 Task: Open Card Illustration Review in Board Market Opportunity Analysis to Workspace Enterprise Resource Planning and add a team member Softage.1@softage.net, a label Blue, a checklist Project Time Management, an attachment from Trello, a color Blue and finally, add a card description 'Schedule meeting with potential partner company' and a comment 'This task presents an opportunity to demonstrate our leadership skills and ability to take charge.'. Add a start date 'Jan 10, 1900' with a due date 'Jan 17, 1900'
Action: Mouse moved to (63, 302)
Screenshot: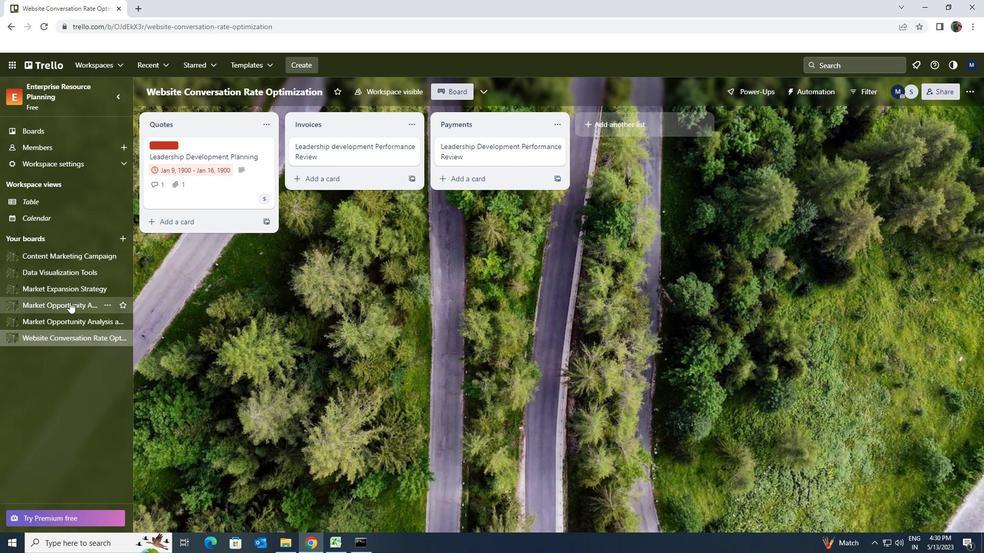 
Action: Mouse pressed left at (63, 302)
Screenshot: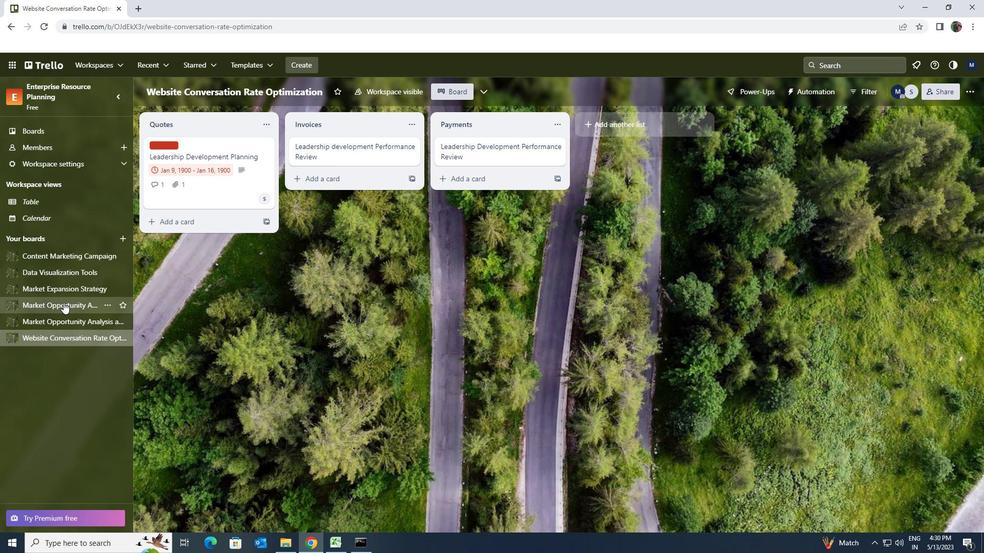 
Action: Mouse moved to (305, 148)
Screenshot: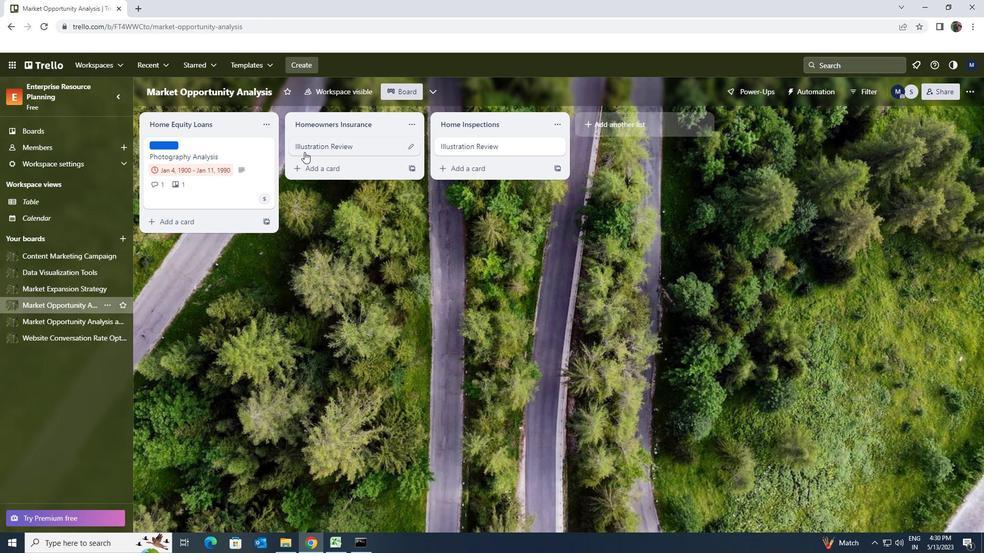 
Action: Mouse pressed left at (305, 148)
Screenshot: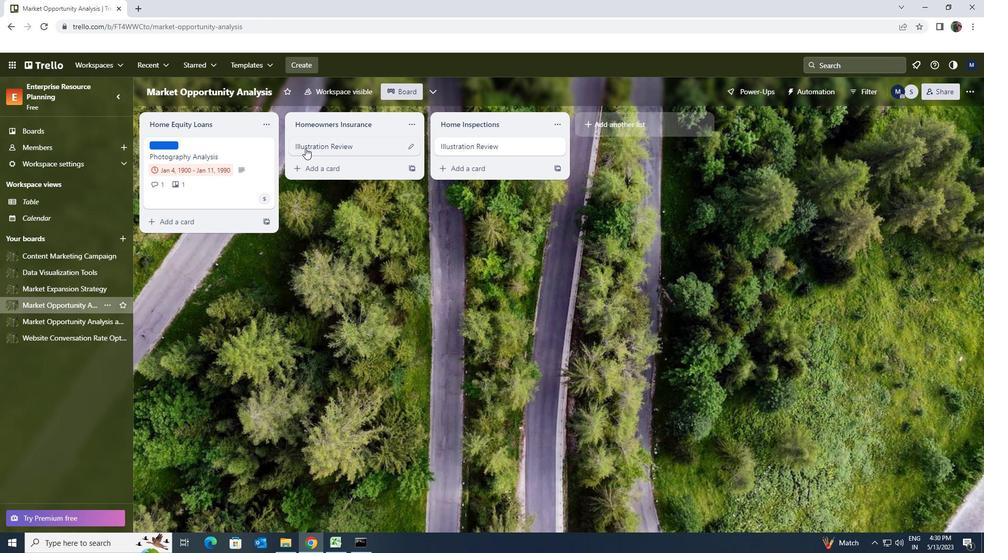
Action: Mouse moved to (607, 179)
Screenshot: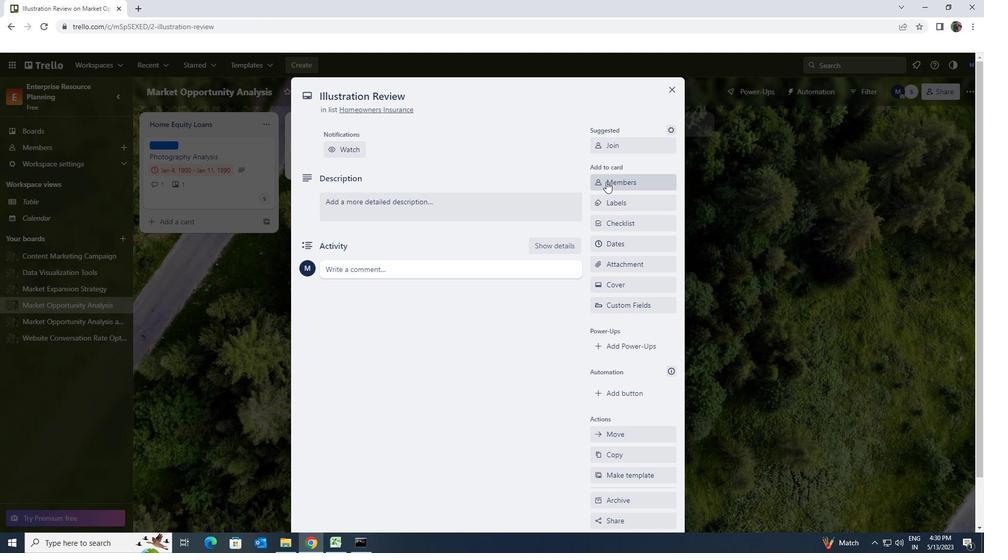 
Action: Mouse pressed left at (607, 179)
Screenshot: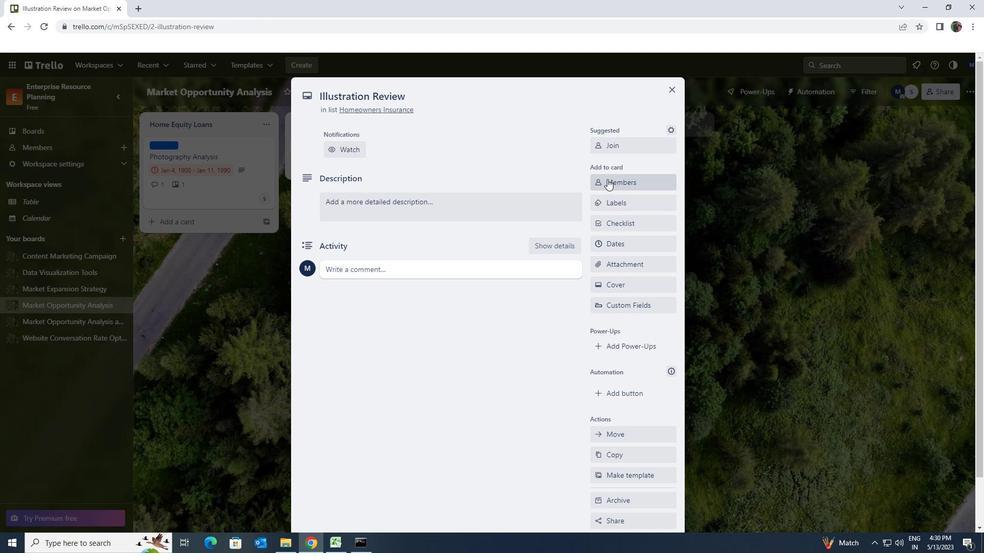 
Action: Key pressed softage.1<Key.shift>@SOFTAGE.NET<Key.space>
Screenshot: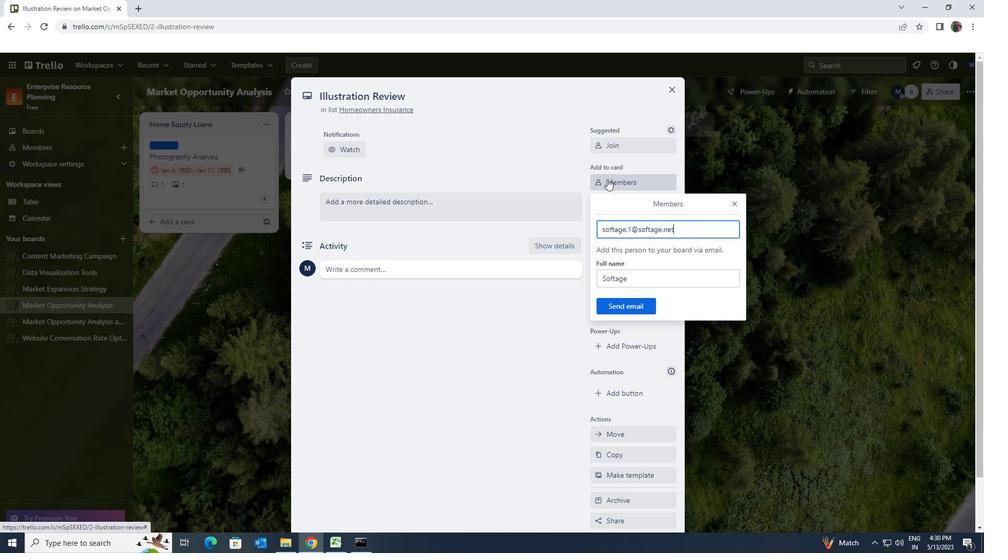 
Action: Mouse moved to (635, 304)
Screenshot: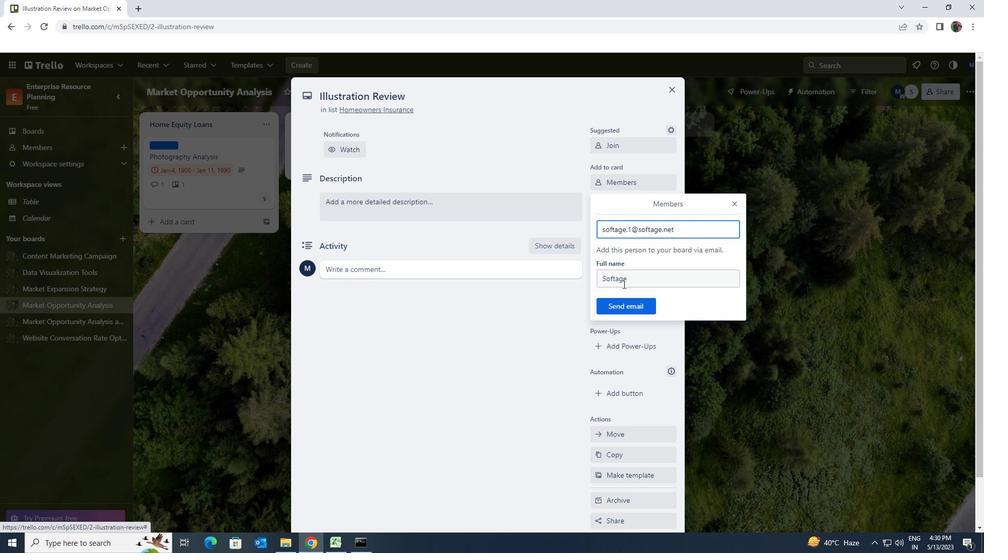 
Action: Mouse pressed left at (635, 304)
Screenshot: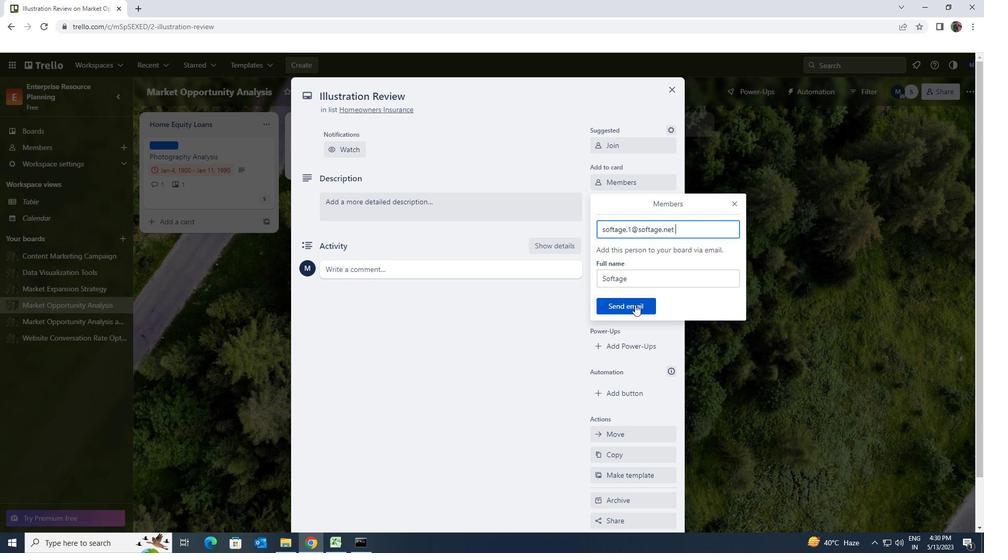 
Action: Mouse moved to (640, 198)
Screenshot: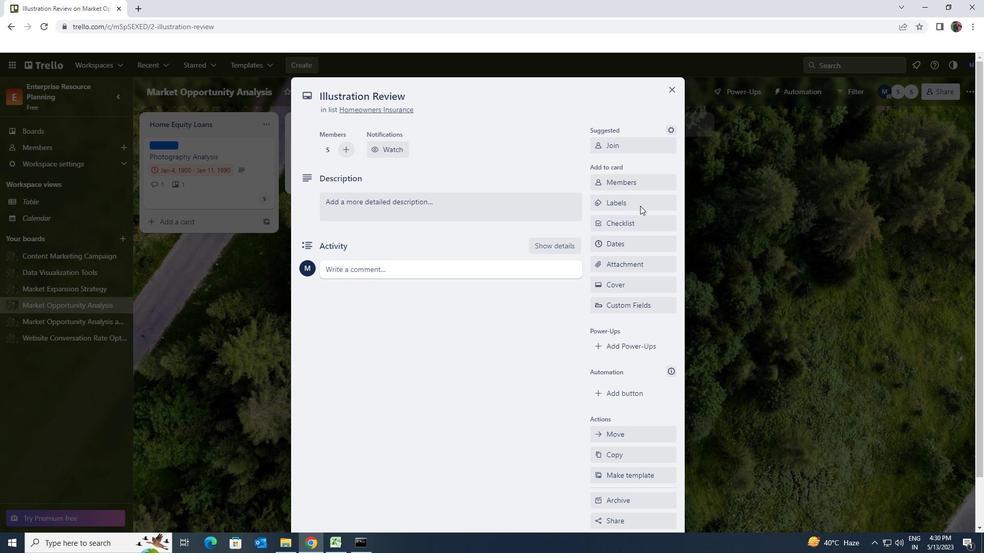 
Action: Mouse pressed left at (640, 198)
Screenshot: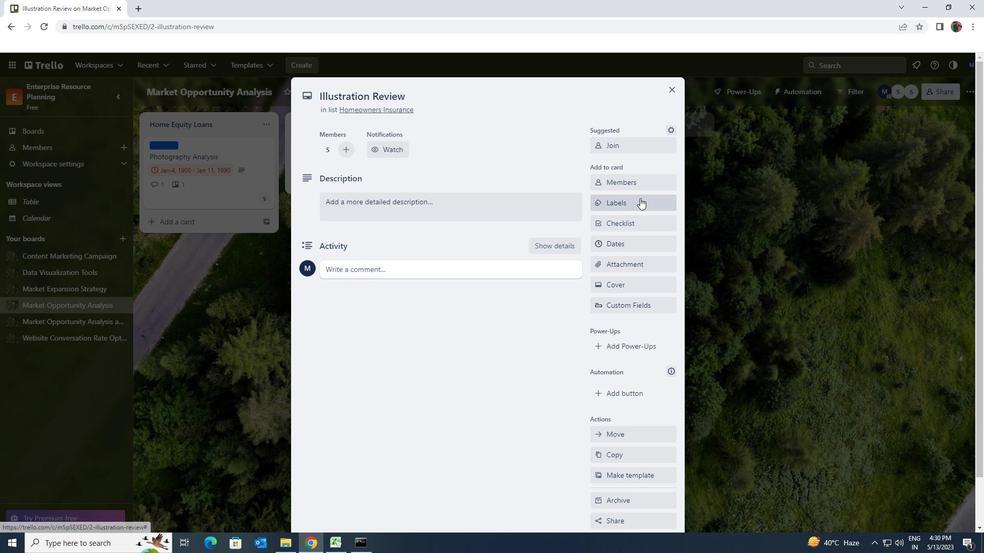 
Action: Mouse moved to (676, 420)
Screenshot: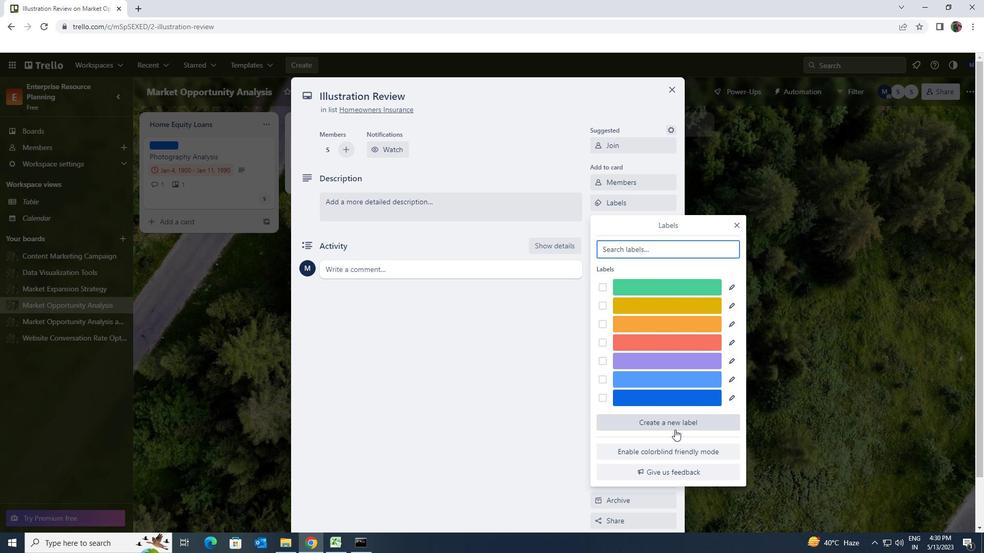 
Action: Mouse pressed left at (676, 420)
Screenshot: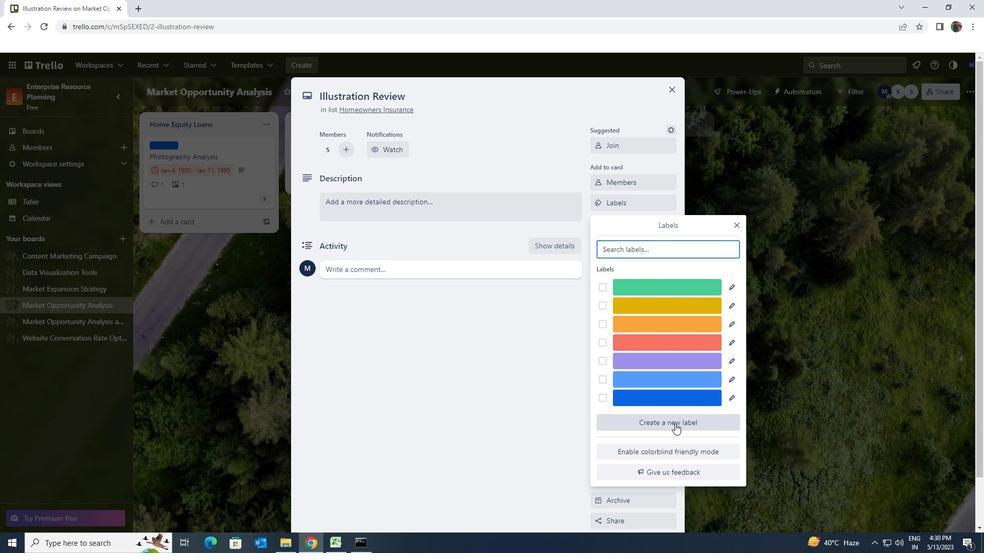 
Action: Mouse moved to (612, 450)
Screenshot: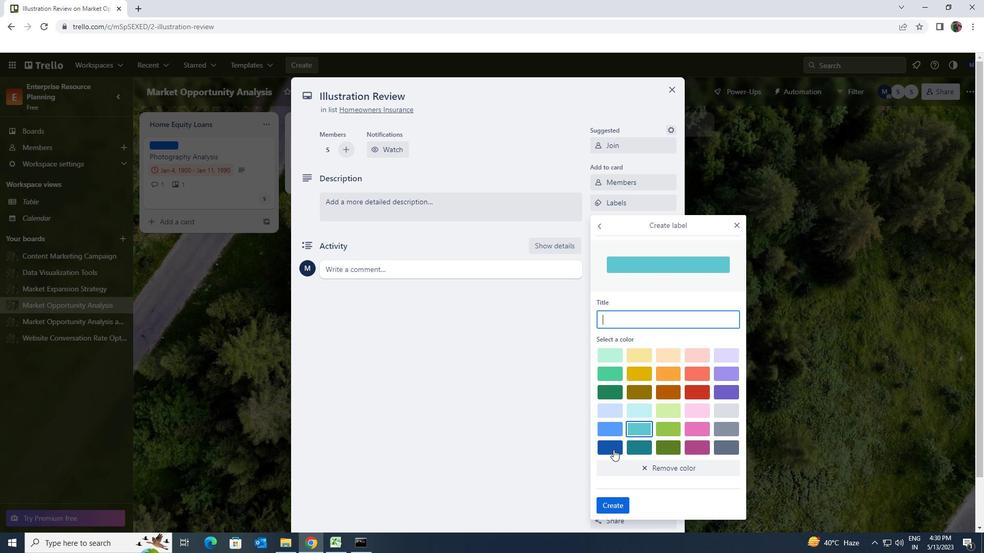 
Action: Mouse pressed left at (612, 450)
Screenshot: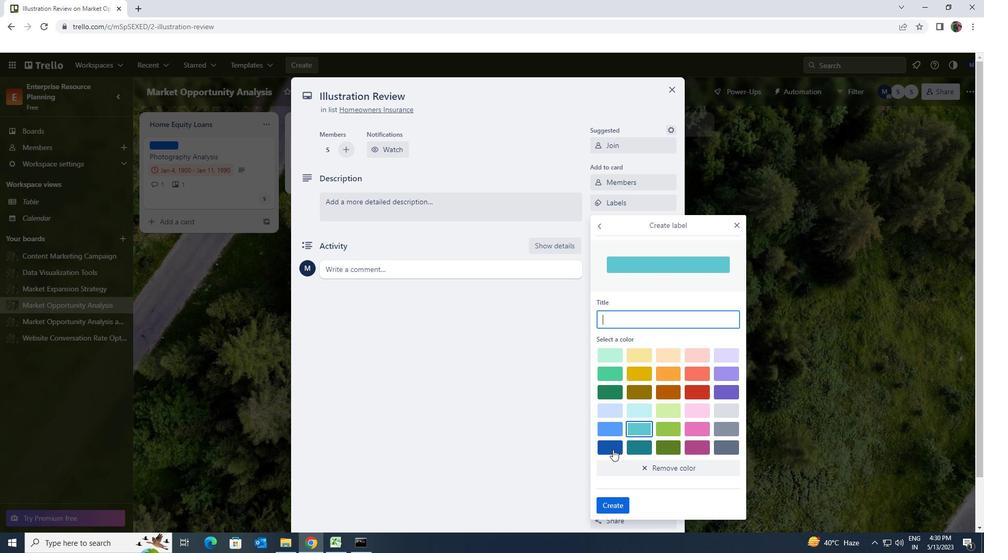 
Action: Mouse moved to (613, 502)
Screenshot: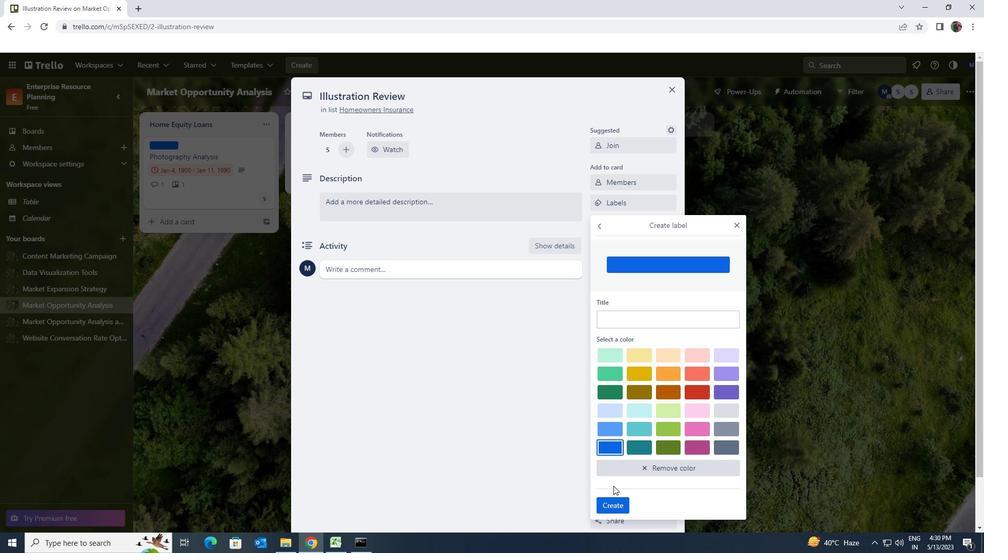 
Action: Mouse pressed left at (613, 502)
Screenshot: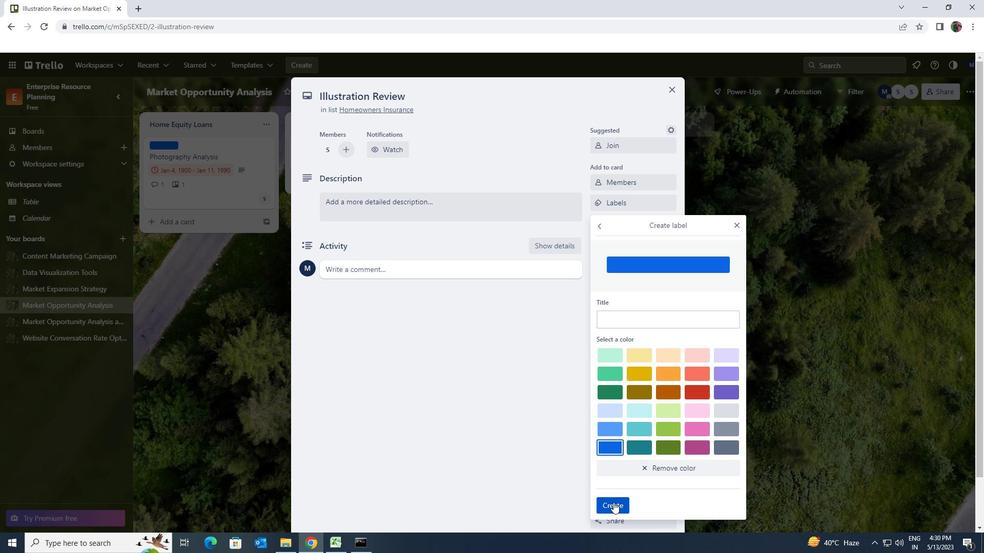 
Action: Mouse moved to (734, 226)
Screenshot: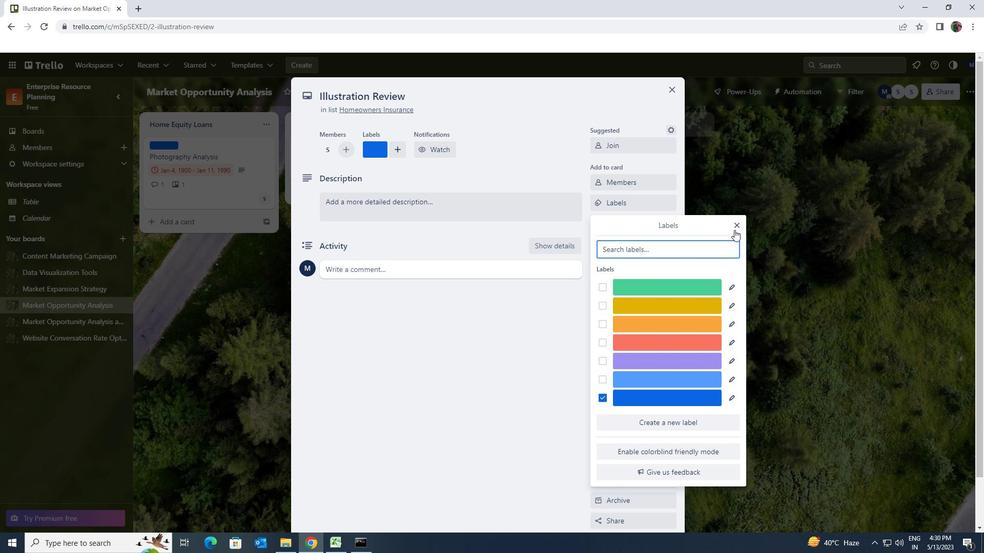 
Action: Mouse pressed left at (734, 226)
Screenshot: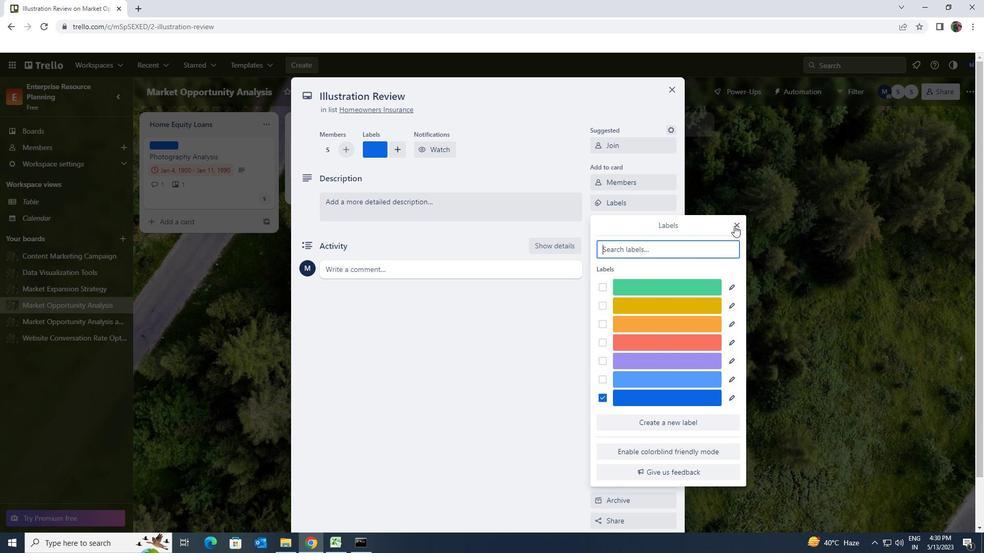 
Action: Mouse moved to (659, 229)
Screenshot: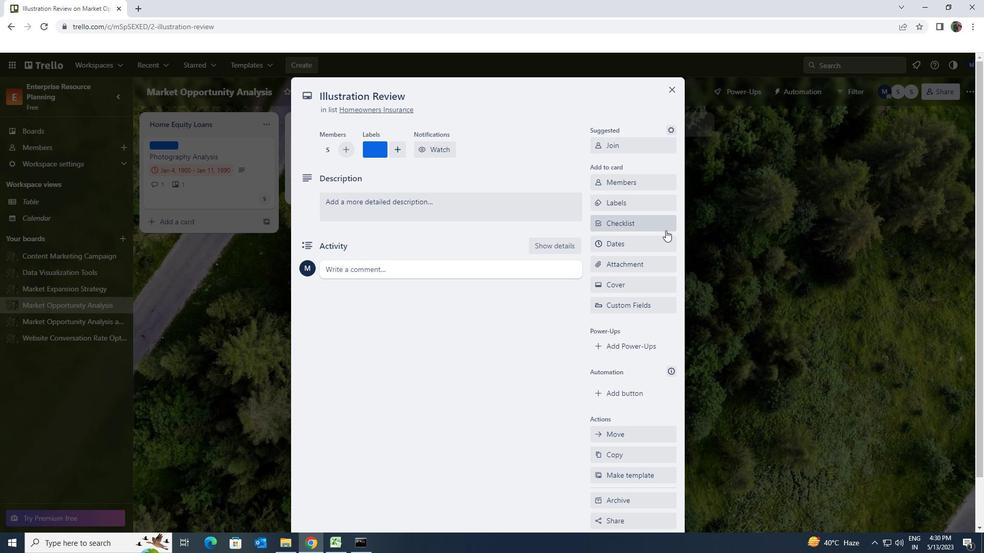 
Action: Mouse pressed left at (659, 229)
Screenshot: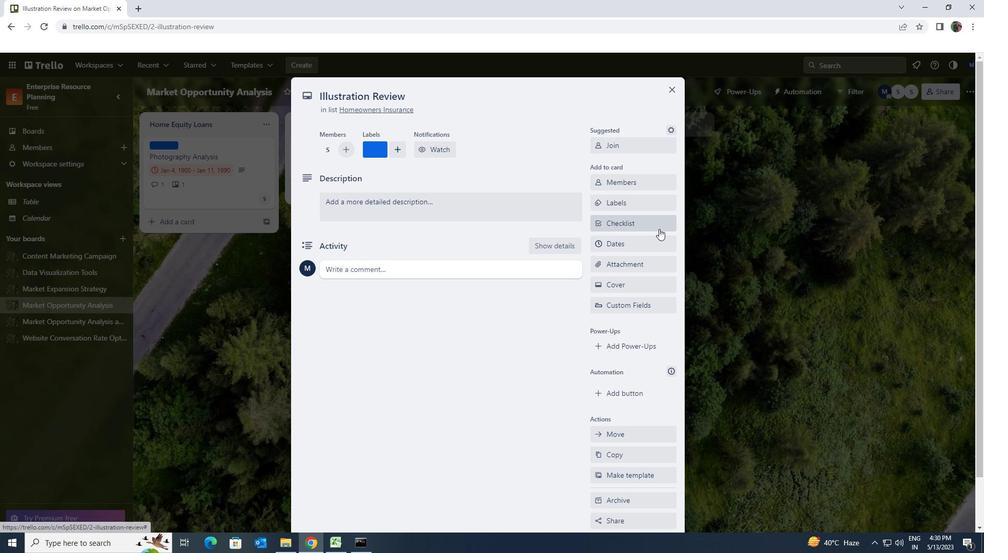 
Action: Key pressed <Key.shift>PROJECT<Key.space>TIME<Key.space><Key.shift>MANAGEMENT<Key.space>
Screenshot: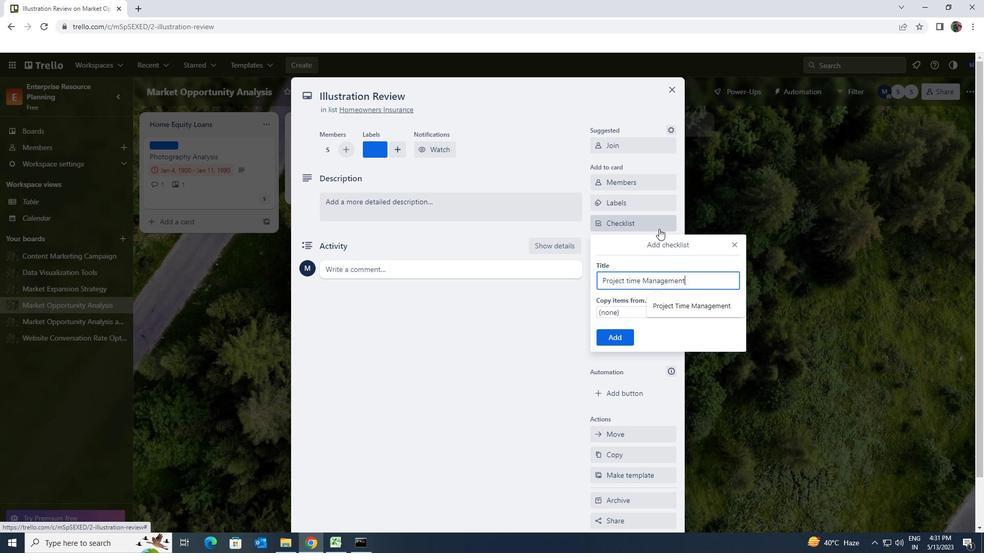 
Action: Mouse moved to (631, 342)
Screenshot: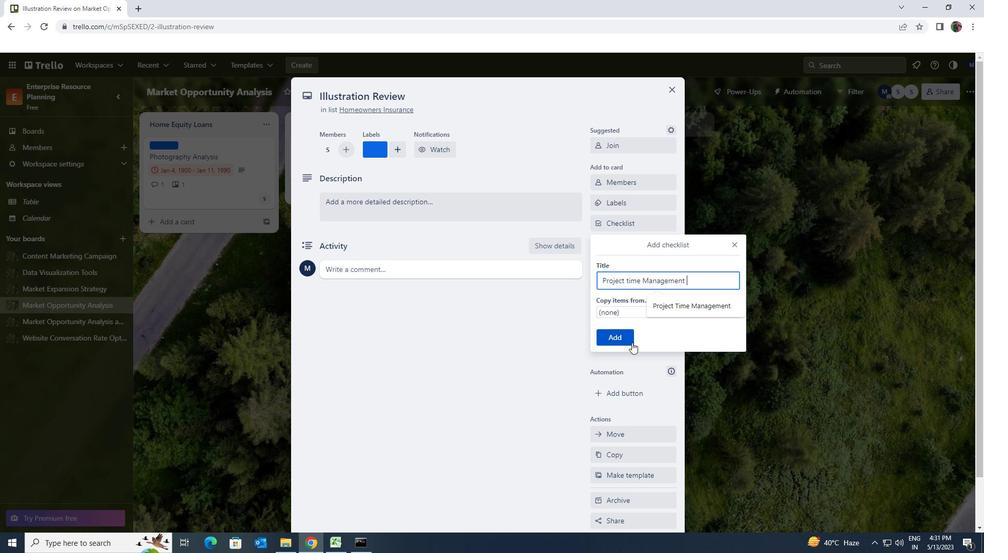 
Action: Mouse pressed left at (631, 342)
Screenshot: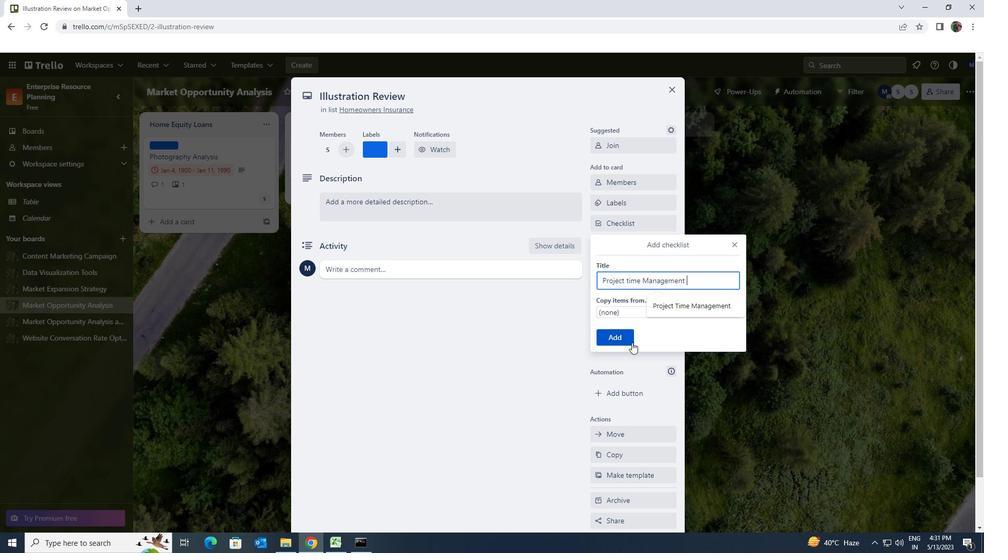 
Action: Mouse moved to (631, 269)
Screenshot: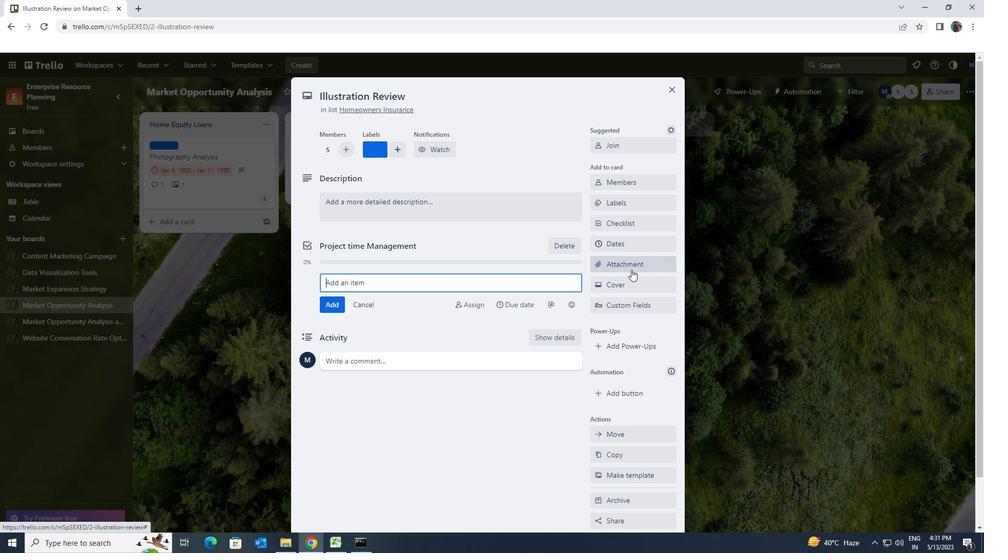 
Action: Mouse pressed left at (631, 269)
Screenshot: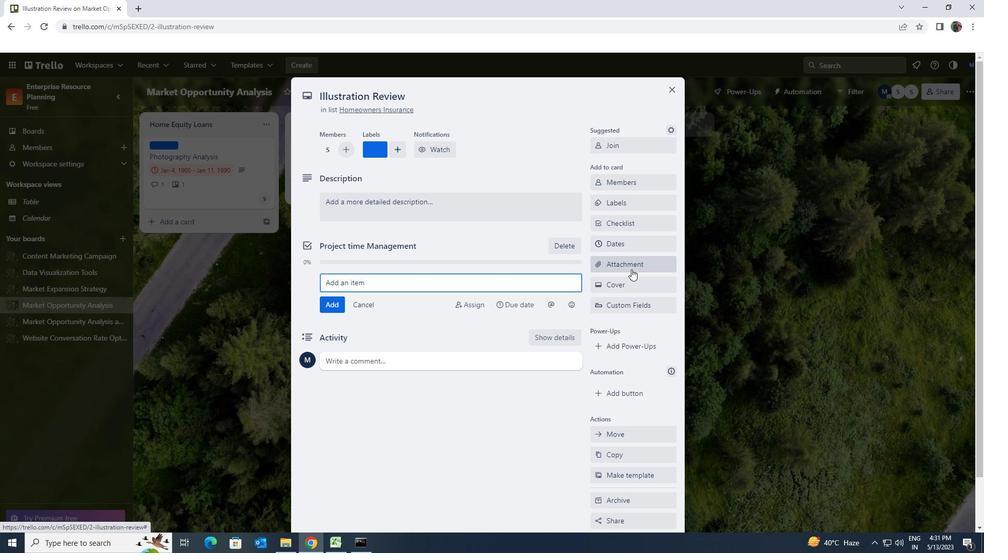 
Action: Mouse moved to (619, 329)
Screenshot: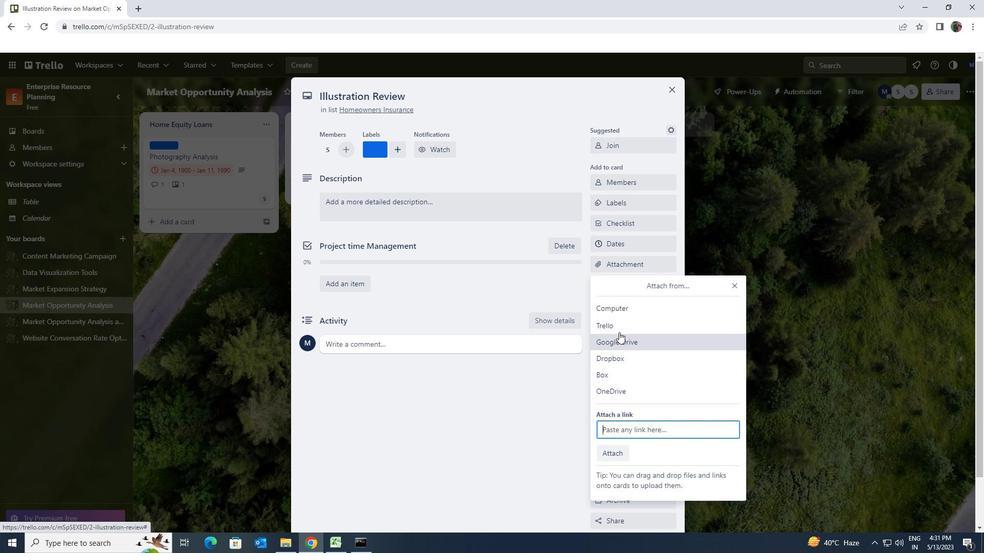 
Action: Mouse pressed left at (619, 329)
Screenshot: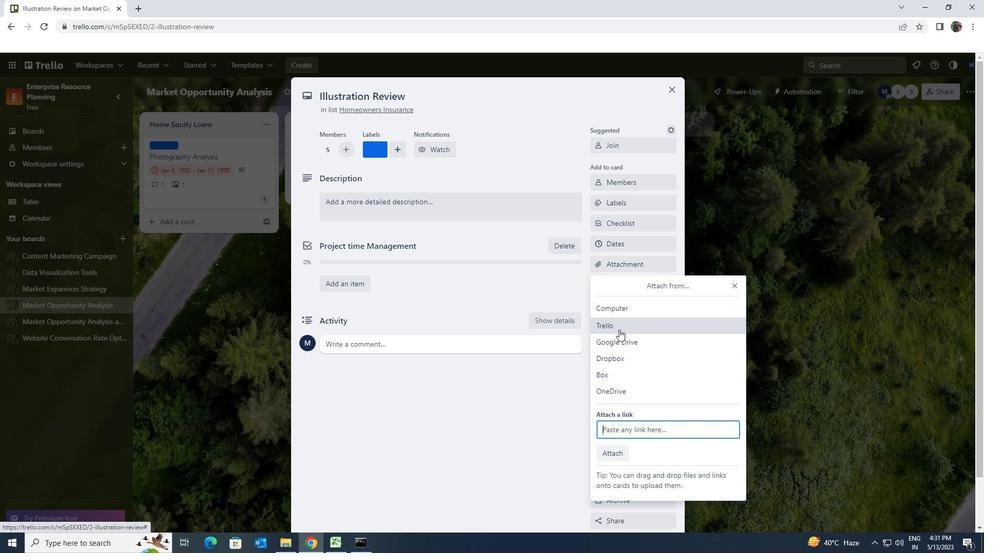 
Action: Mouse moved to (620, 356)
Screenshot: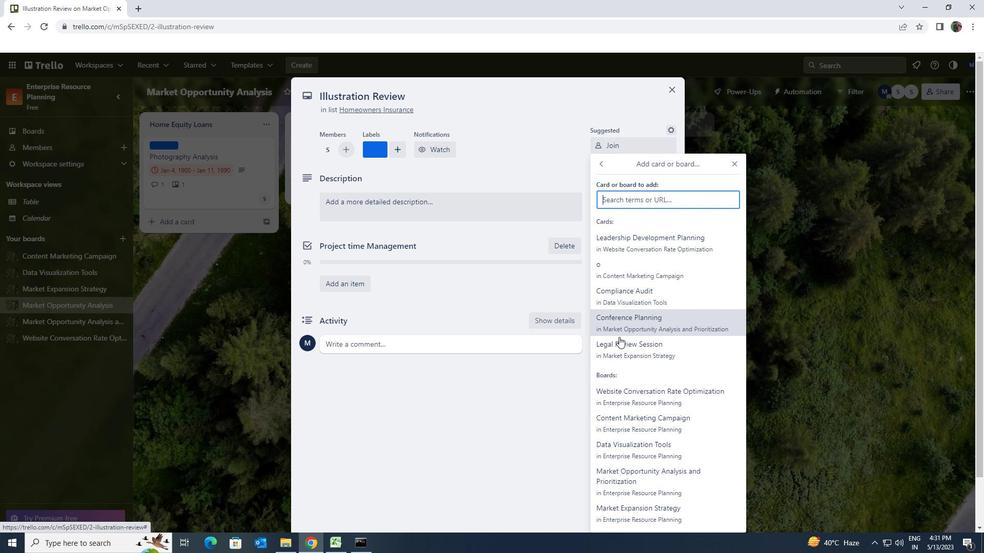 
Action: Mouse pressed left at (620, 356)
Screenshot: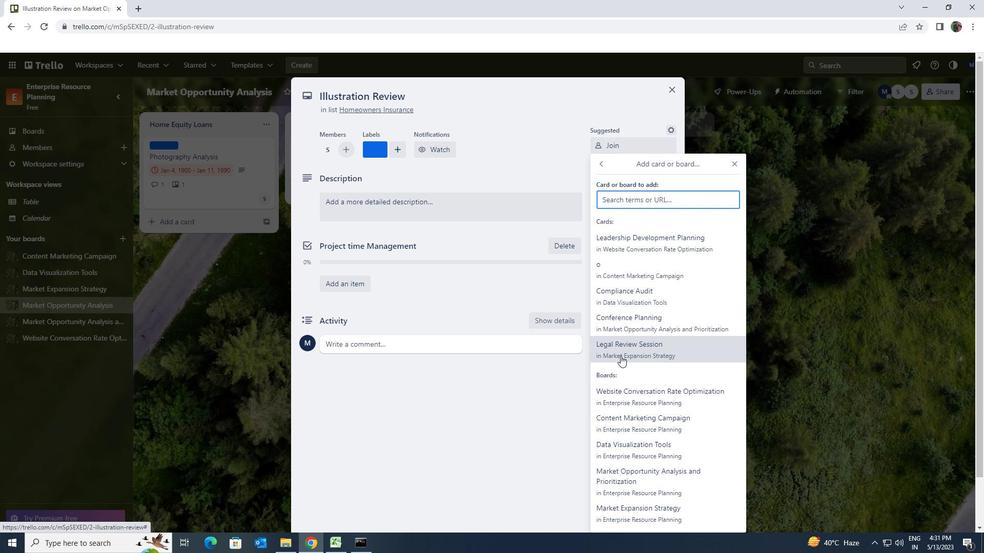 
Action: Mouse moved to (533, 209)
Screenshot: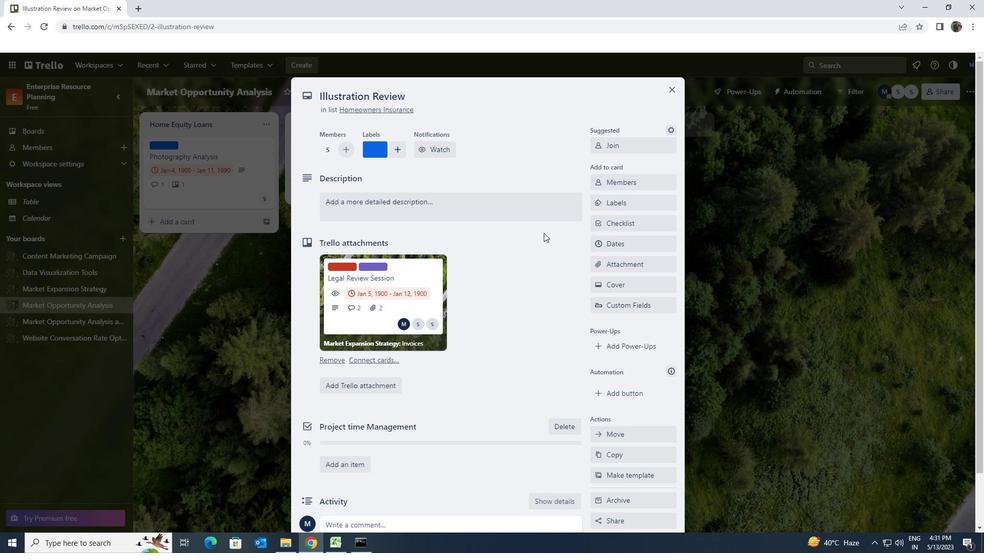 
Action: Mouse pressed left at (533, 209)
Screenshot: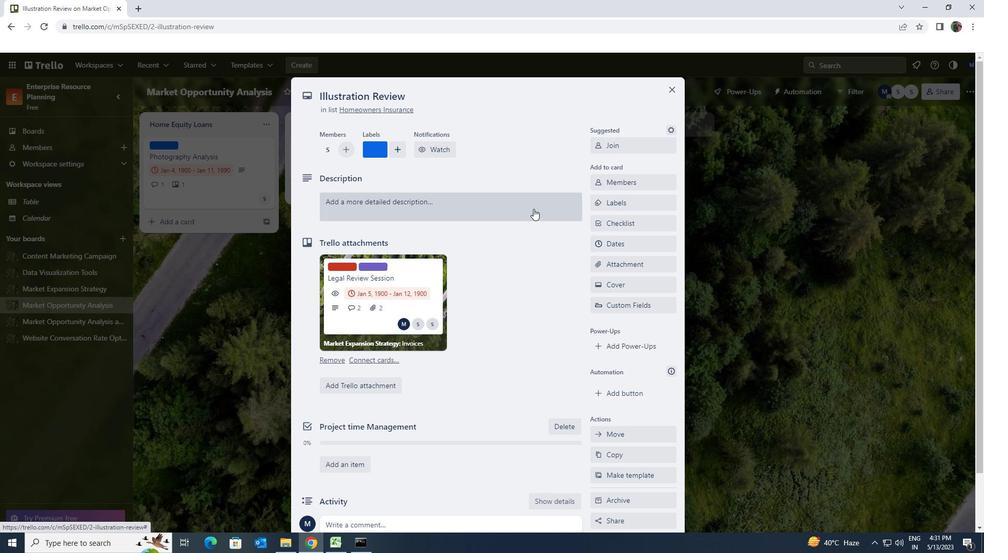 
Action: Mouse moved to (530, 205)
Screenshot: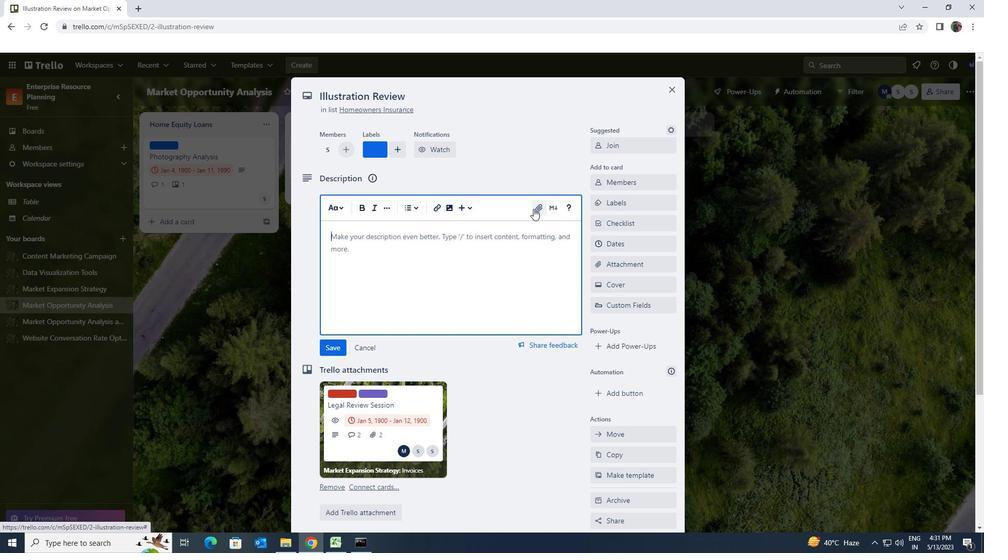 
Action: Key pressed <Key.shift><Key.shift><Key.shift><Key.shift><Key.shift><Key.shift><Key.shift><Key.shift><Key.shift><Key.shift>SCHEDULE<Key.space><Key.shift>MEETING<Key.space>MANAGEMENT<Key.space>WITH<Key.space><Key.space>POTENTIAL<Key.space>PARTNER<Key.space>COMPNY
Screenshot: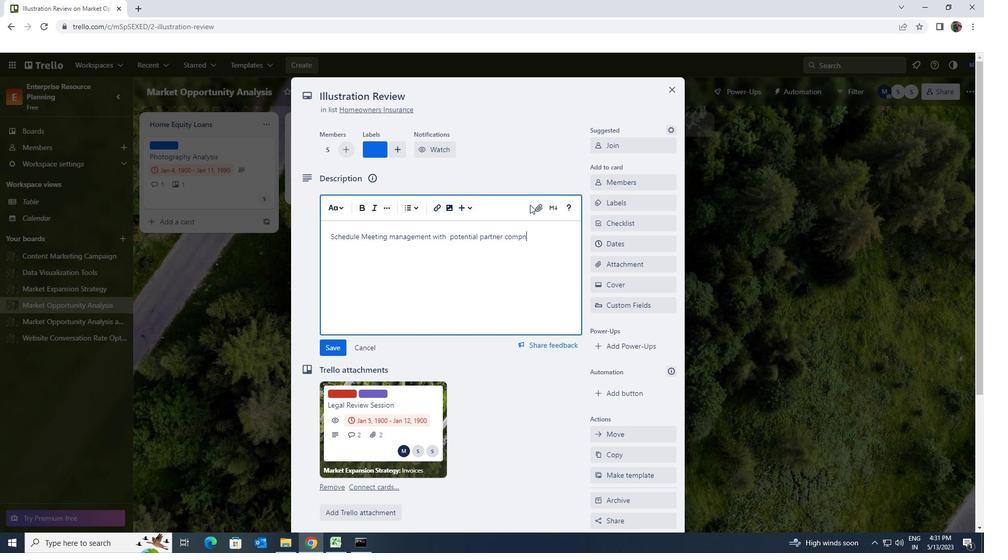
Action: Mouse moved to (342, 348)
Screenshot: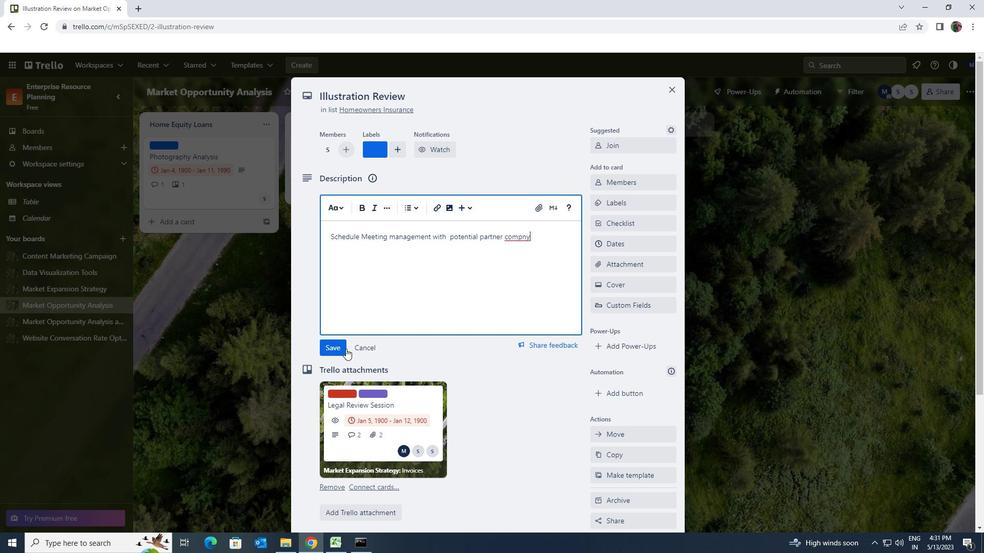 
Action: Mouse pressed left at (342, 348)
Screenshot: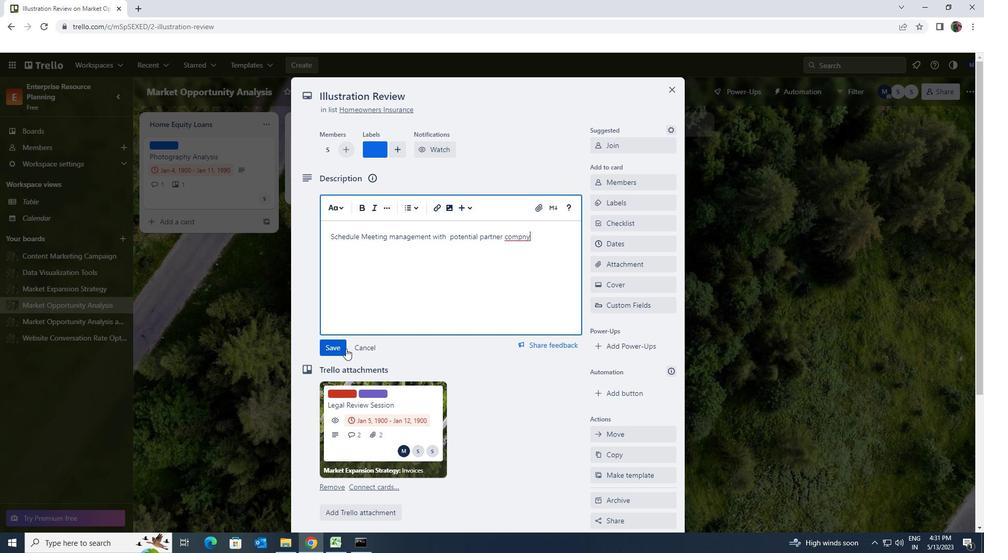 
Action: Mouse scrolled (342, 347) with delta (0, 0)
Screenshot: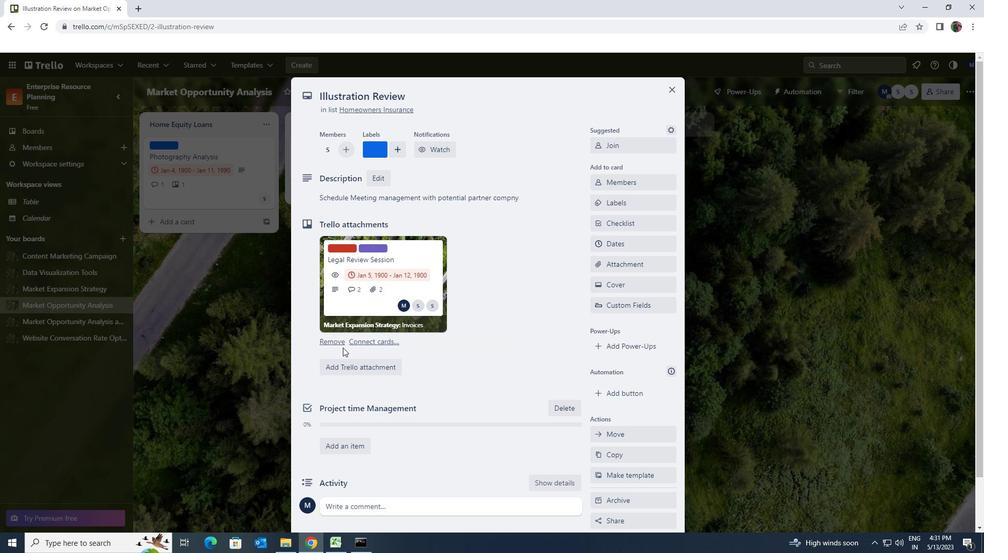 
Action: Mouse scrolled (342, 347) with delta (0, 0)
Screenshot: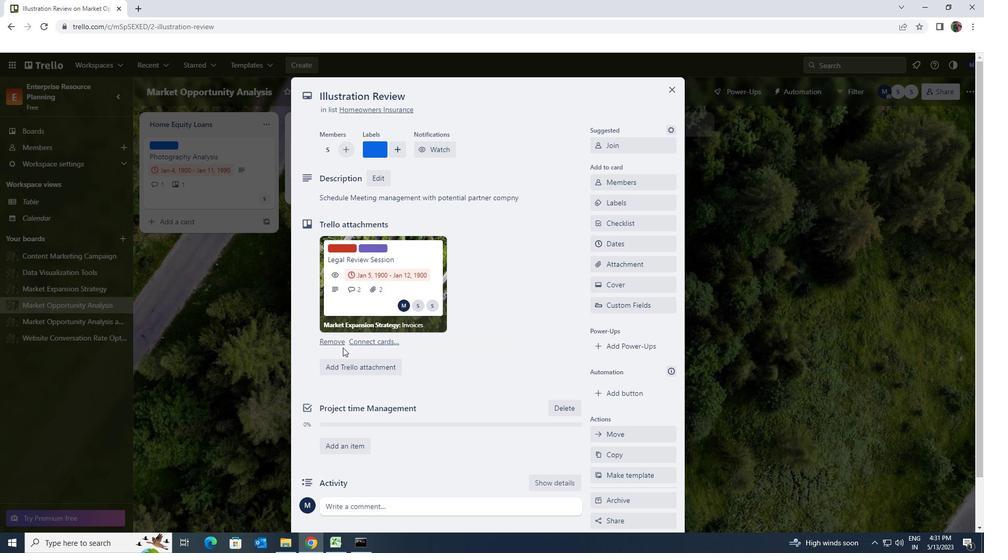 
Action: Mouse scrolled (342, 347) with delta (0, 0)
Screenshot: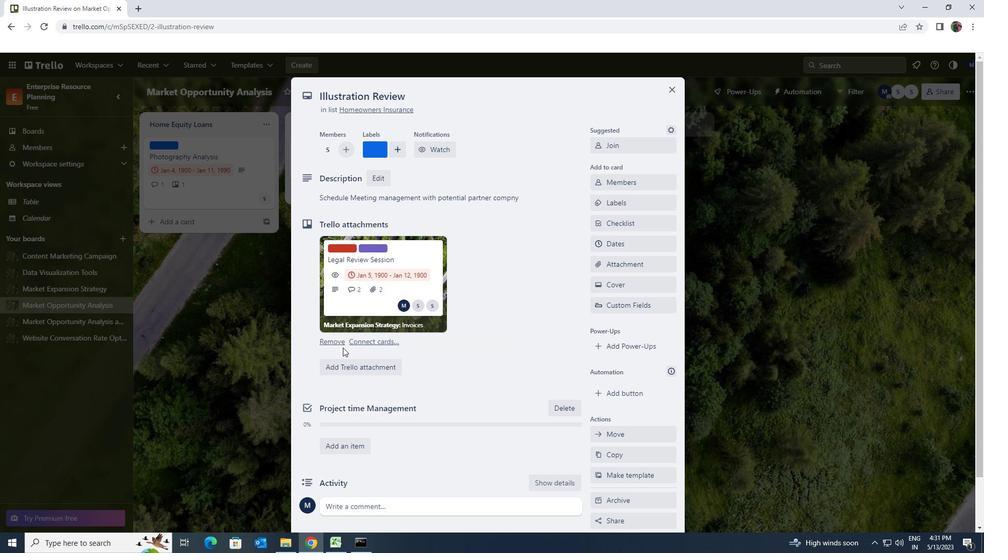 
Action: Mouse scrolled (342, 347) with delta (0, 0)
Screenshot: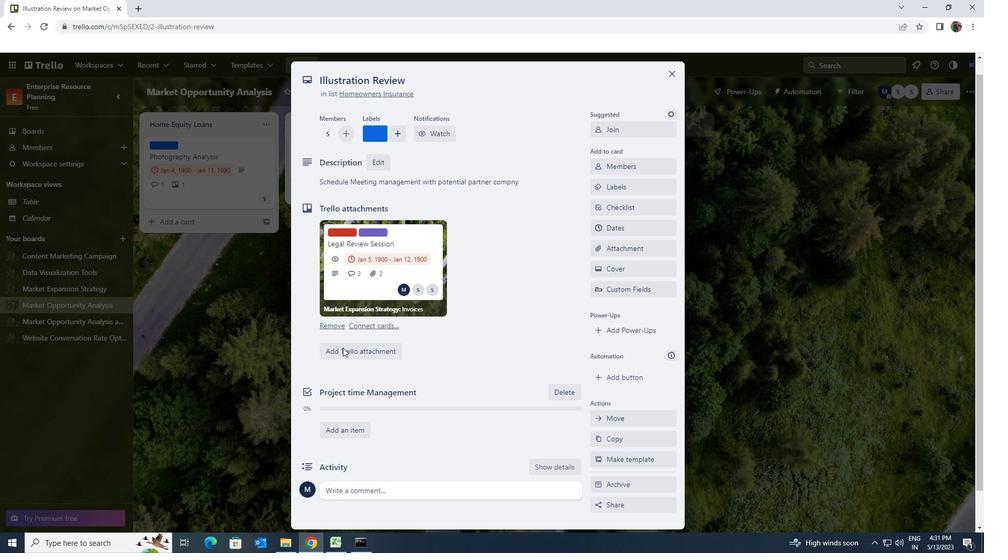 
Action: Mouse scrolled (342, 347) with delta (0, 0)
Screenshot: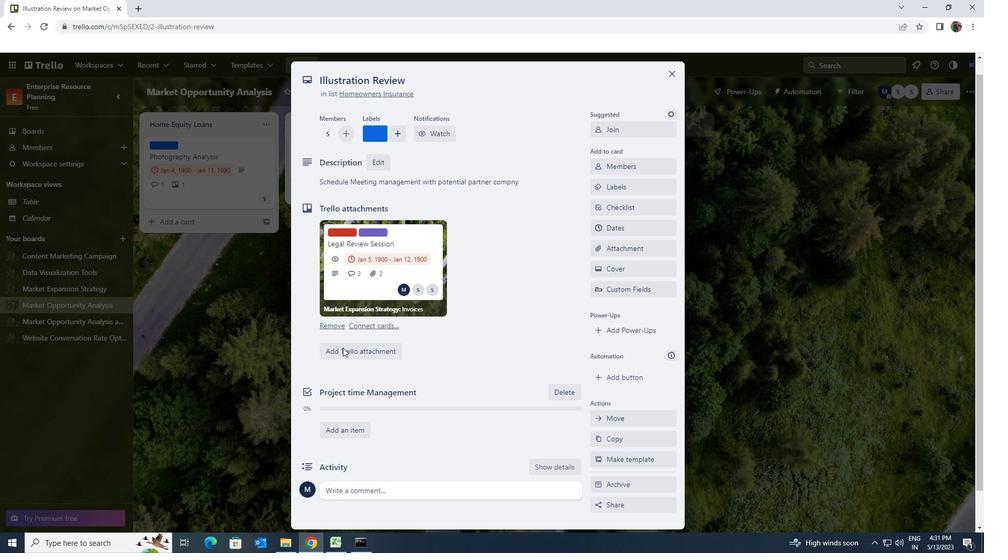 
Action: Mouse scrolled (342, 347) with delta (0, 0)
Screenshot: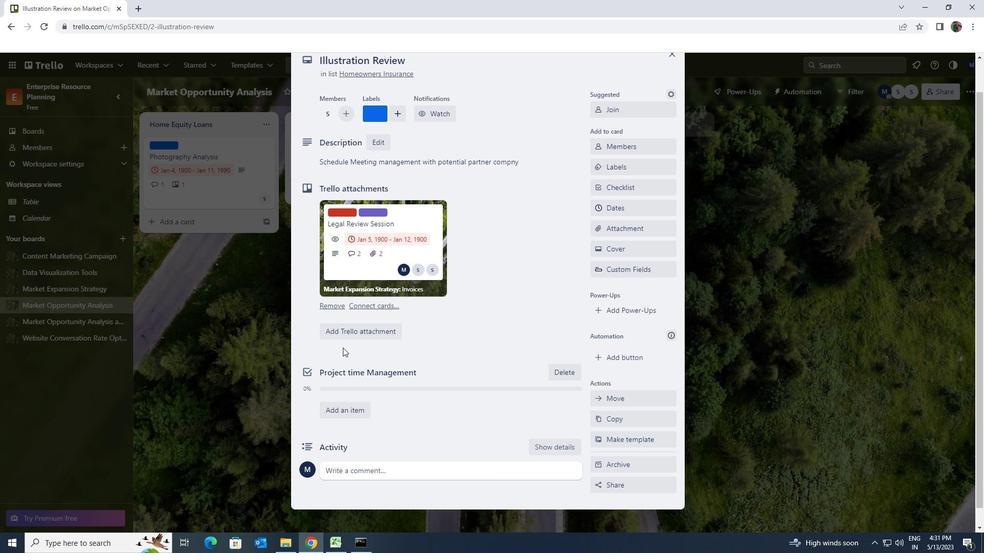 
Action: Mouse moved to (361, 459)
Screenshot: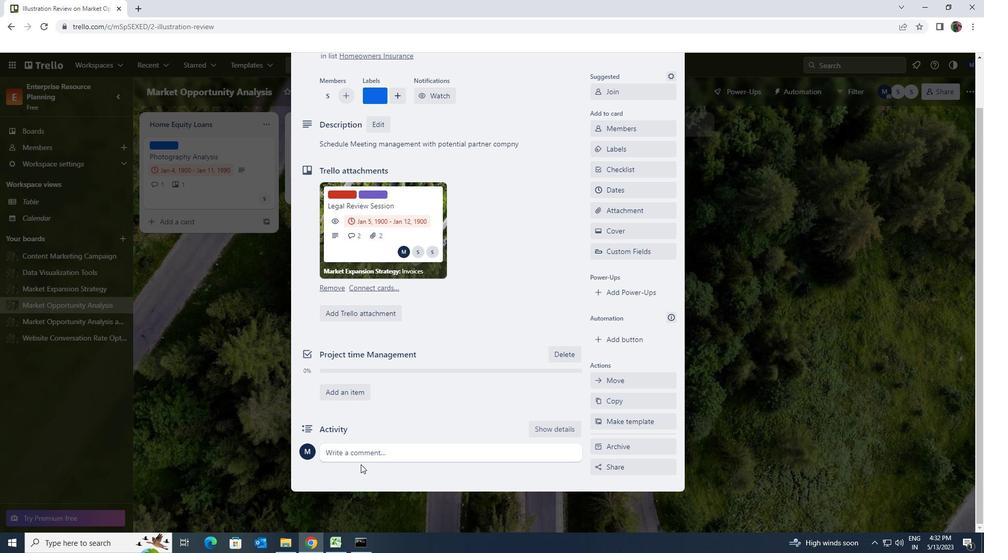 
Action: Mouse pressed left at (361, 459)
Screenshot: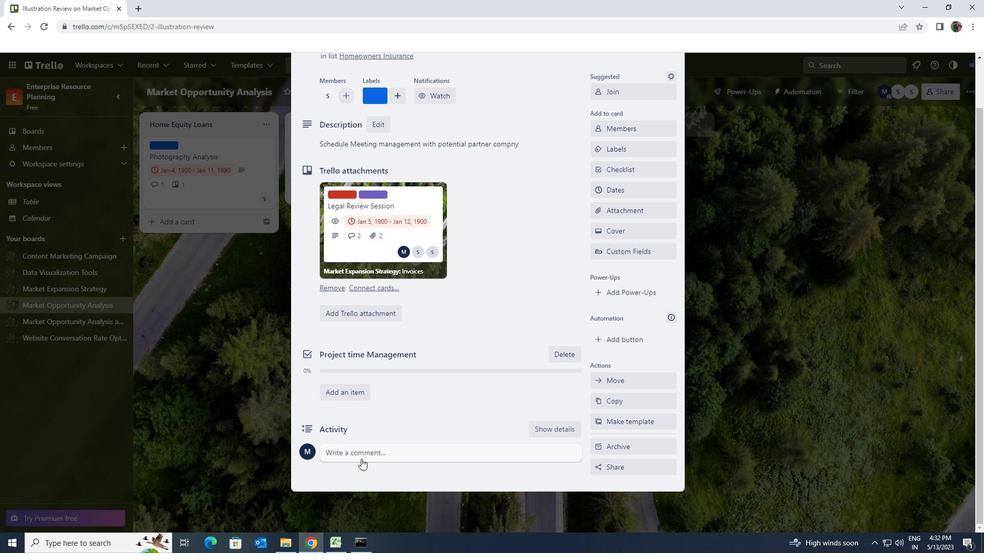 
Action: Key pressed <Key.shift>THIS<Key.space>TASK<Key.space><Key.shift>PRESENTS<Key.space>AN<Key.space>OPPORTUNITY<Key.space>TO<Key.space>DEMONSTRATE<Key.space>OUR<Key.space><Key.shift>LEADERSHIP<Key.space>SKILLS<Key.space>AND<Key.space>ABILITY<Key.space>TO<Key.space>TAKE<Key.space>CHARGE
Screenshot: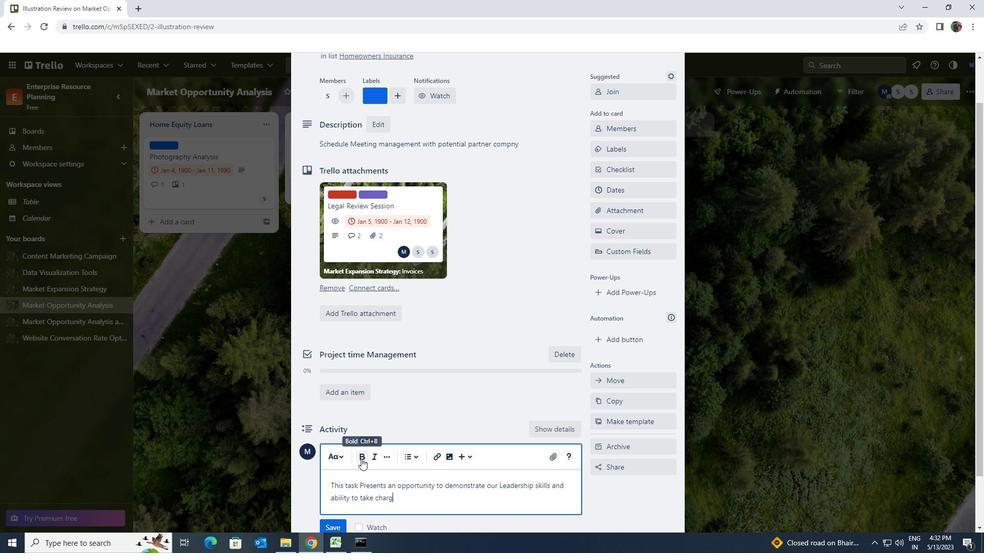 
Action: Mouse scrolled (361, 458) with delta (0, 0)
Screenshot: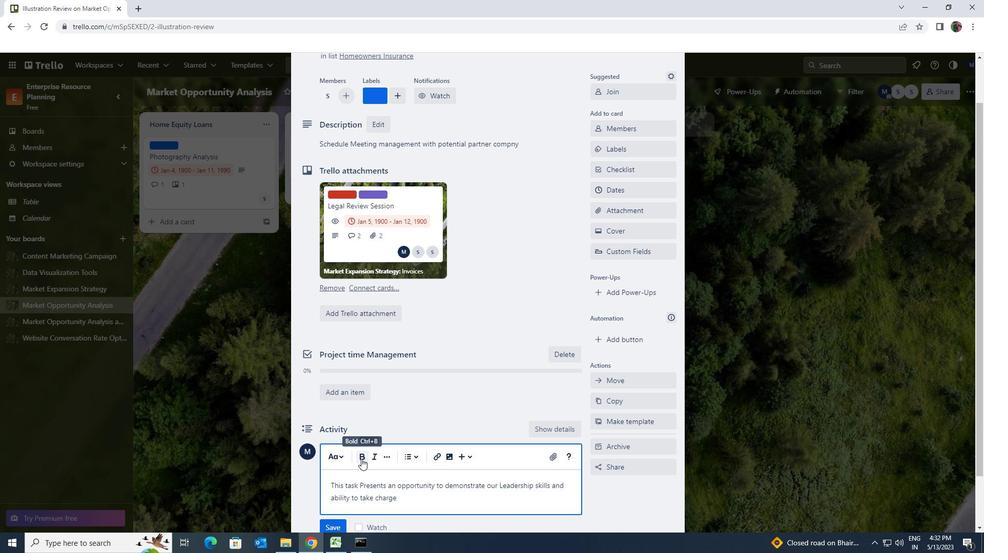 
Action: Mouse scrolled (361, 458) with delta (0, 0)
Screenshot: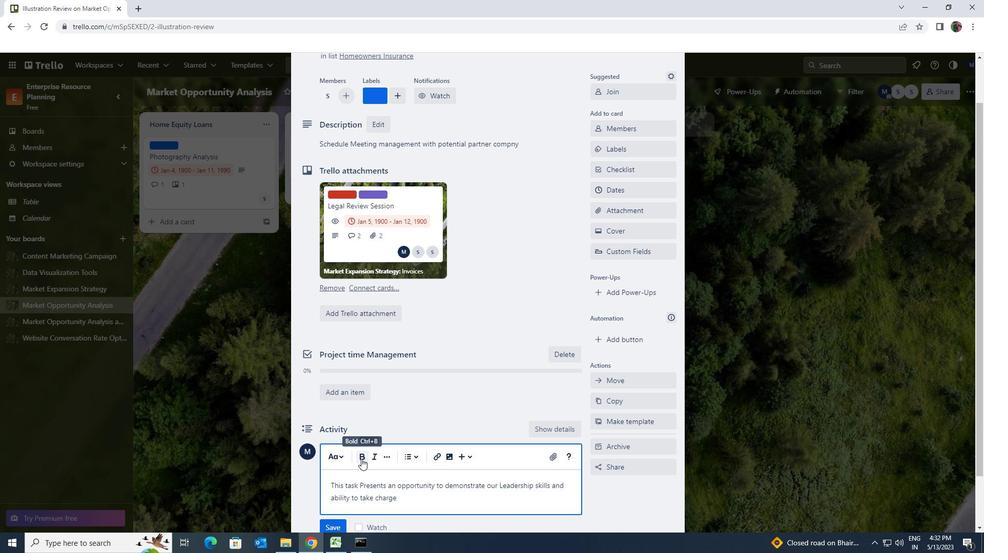 
Action: Mouse moved to (338, 465)
Screenshot: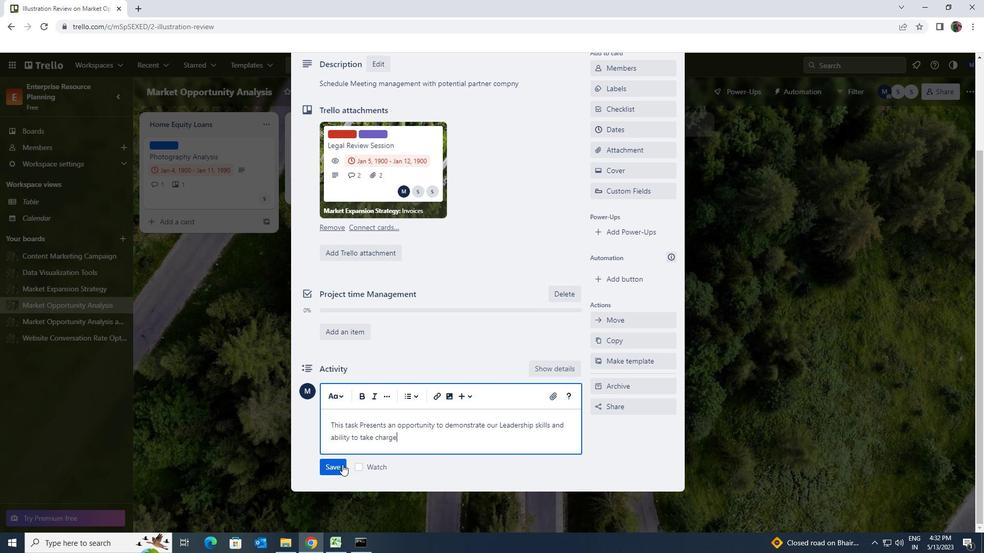 
Action: Mouse pressed left at (338, 465)
Screenshot: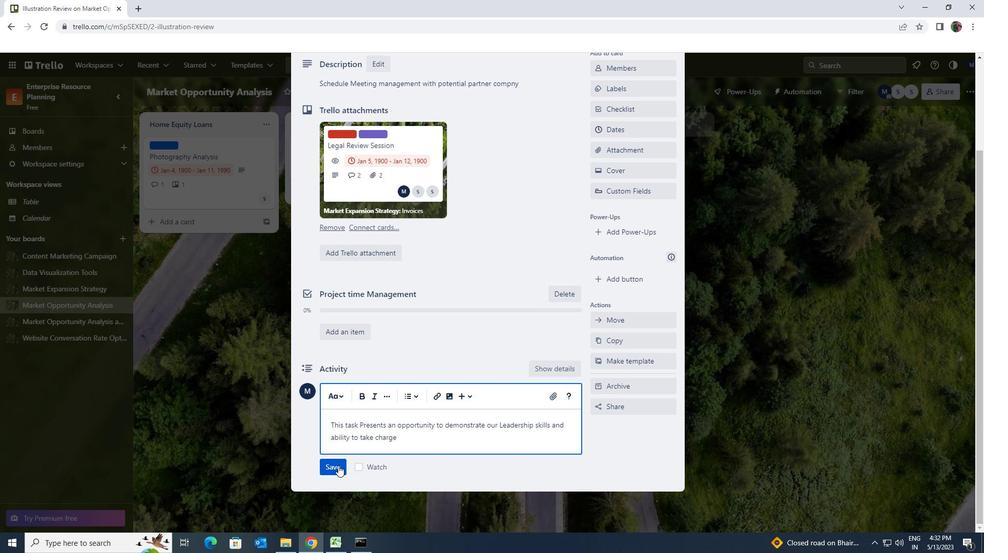 
Action: Mouse moved to (479, 364)
Screenshot: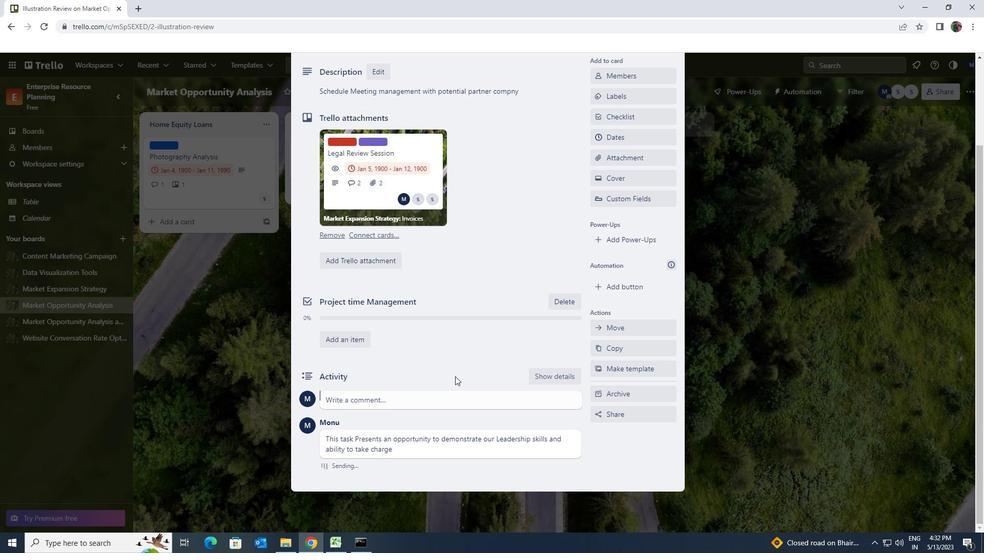 
Action: Mouse scrolled (479, 365) with delta (0, 0)
Screenshot: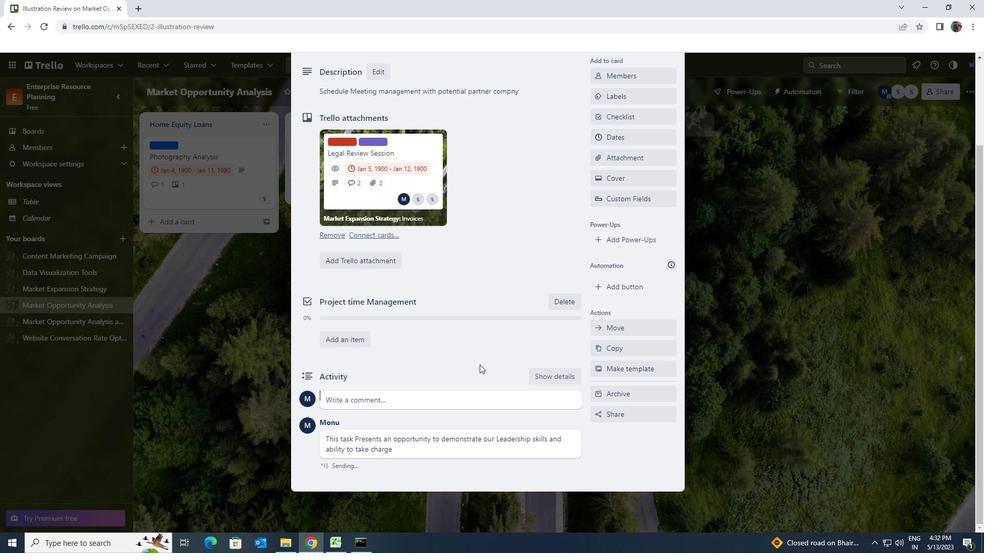 
Action: Mouse moved to (479, 364)
Screenshot: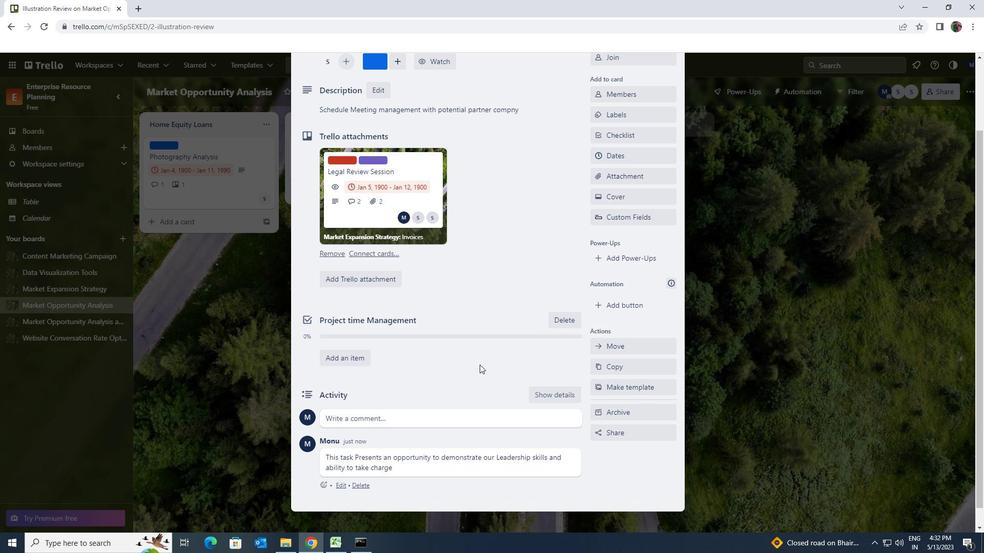 
Action: Mouse scrolled (479, 364) with delta (0, 0)
Screenshot: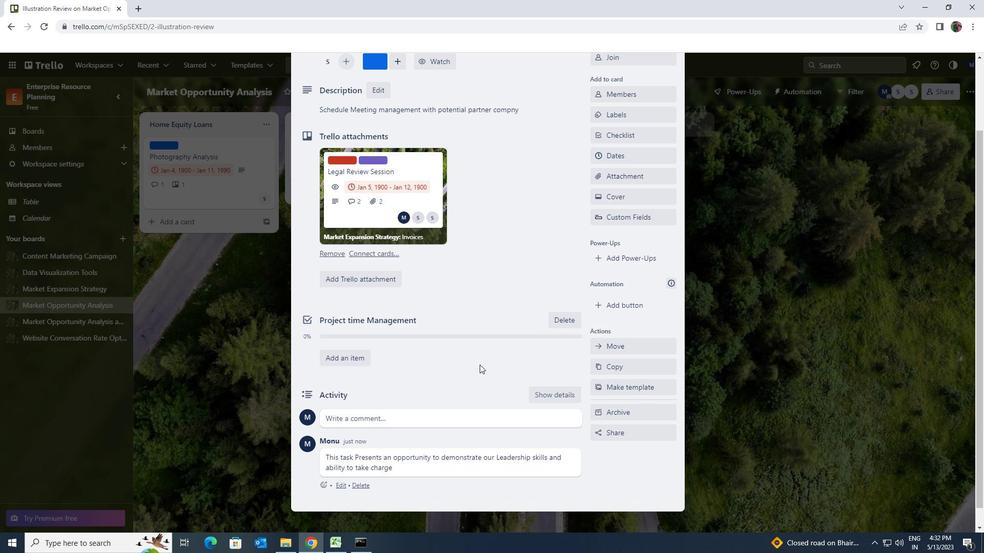 
Action: Mouse moved to (480, 363)
Screenshot: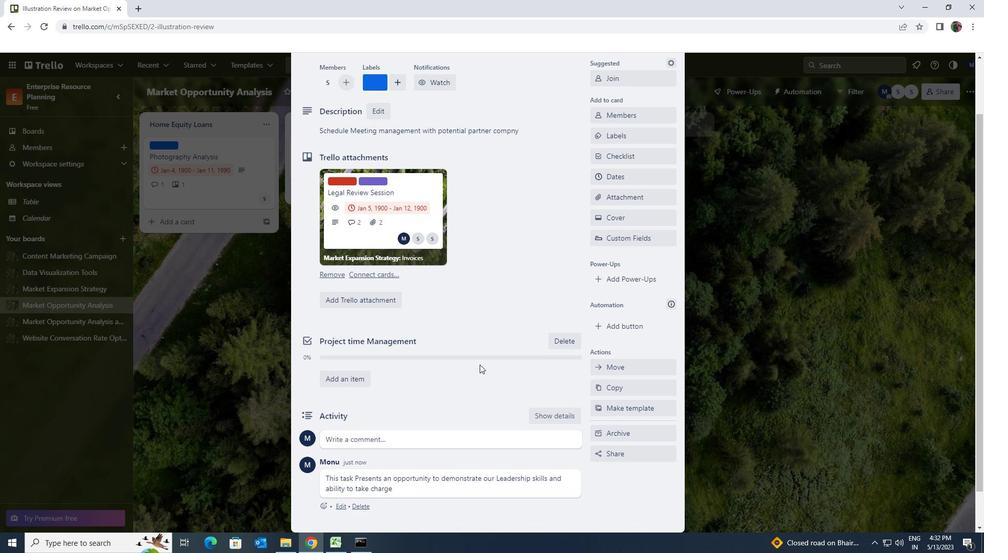 
Action: Mouse scrolled (480, 363) with delta (0, 0)
Screenshot: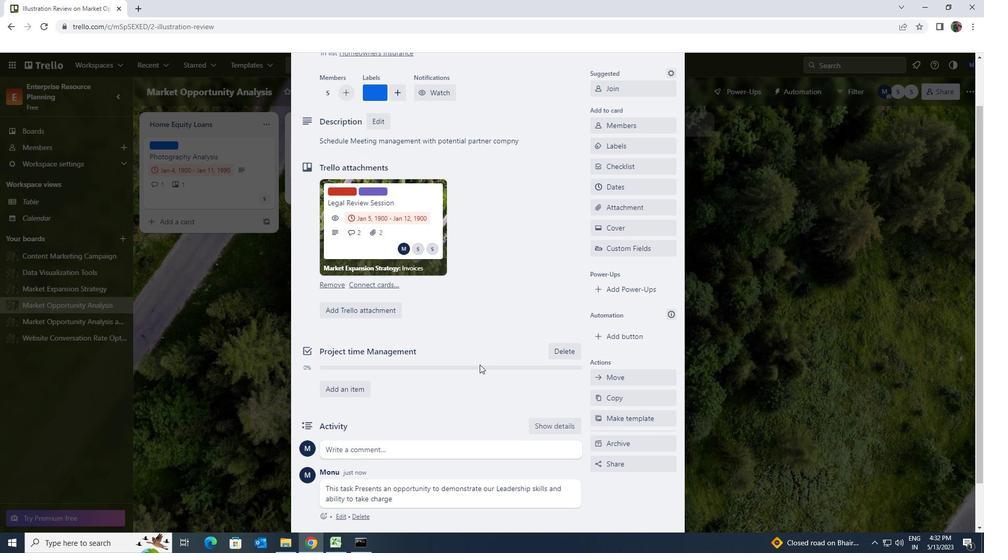 
Action: Mouse moved to (609, 243)
Screenshot: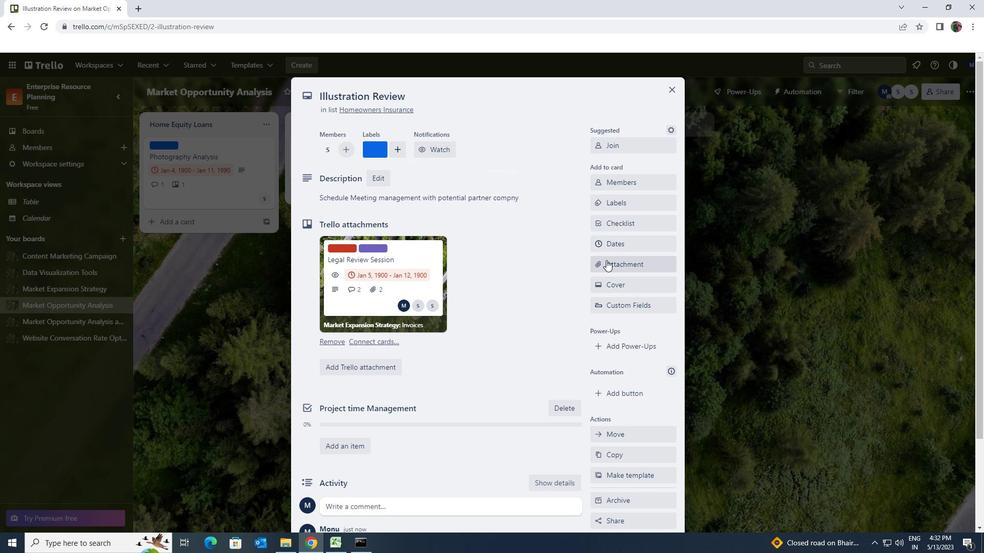 
Action: Mouse pressed left at (609, 243)
Screenshot: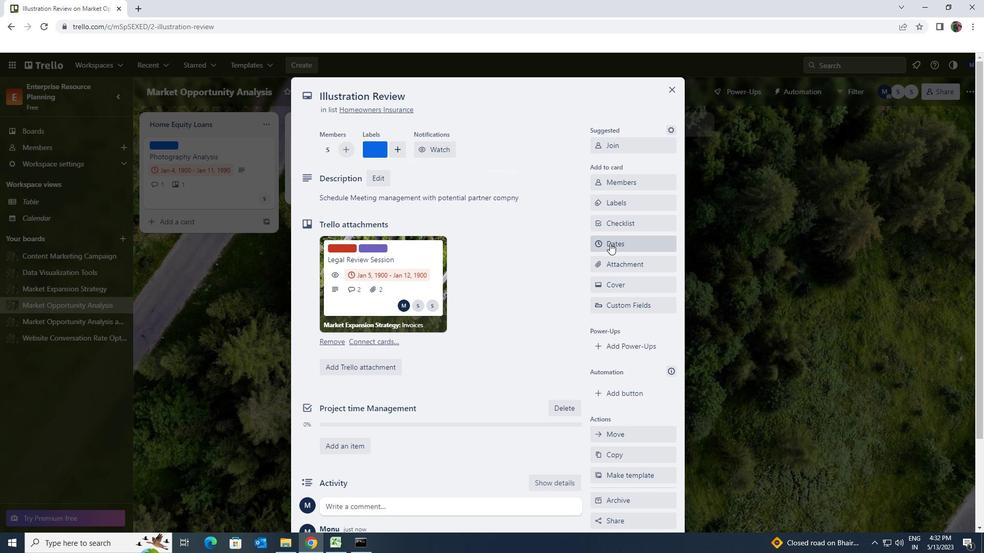 
Action: Mouse moved to (601, 276)
Screenshot: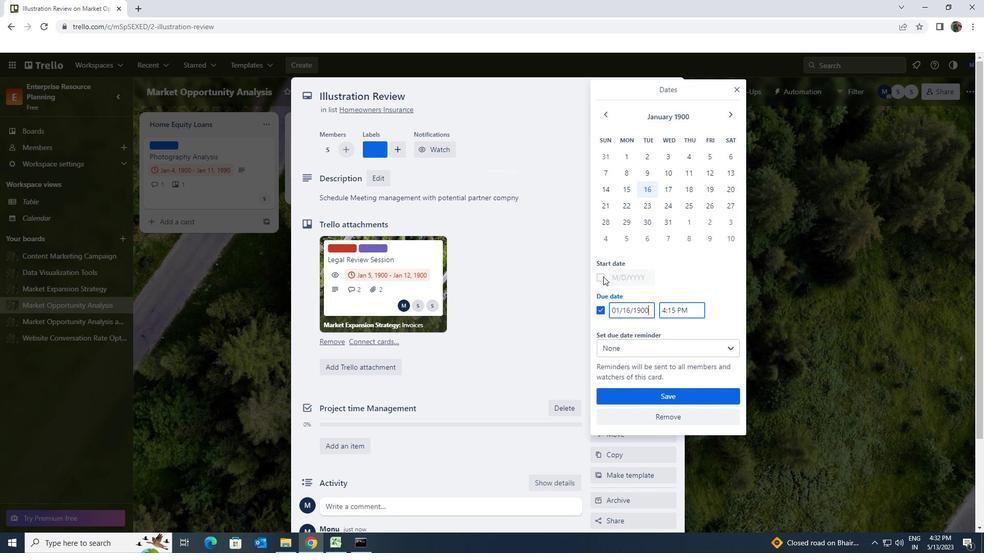 
Action: Mouse pressed left at (601, 276)
Screenshot: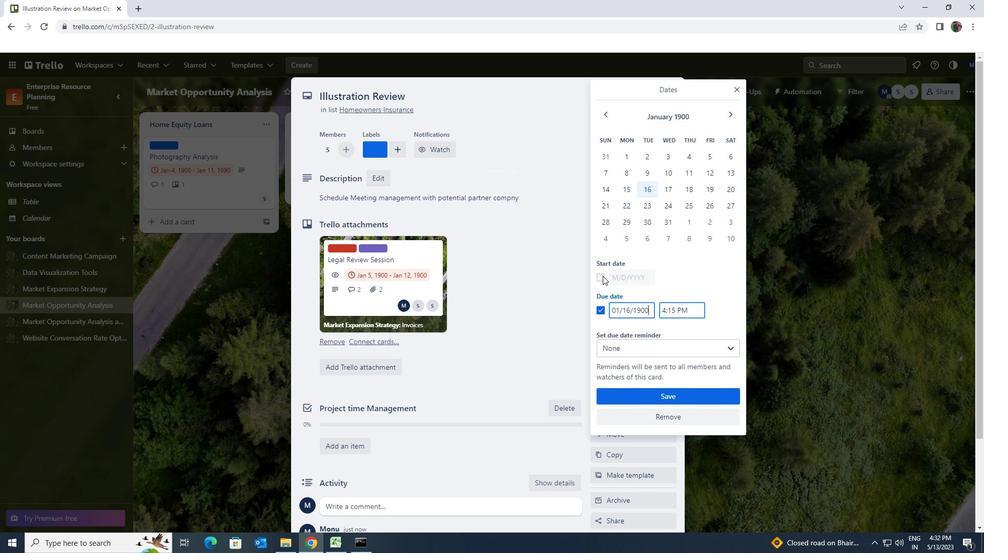
Action: Mouse moved to (648, 275)
Screenshot: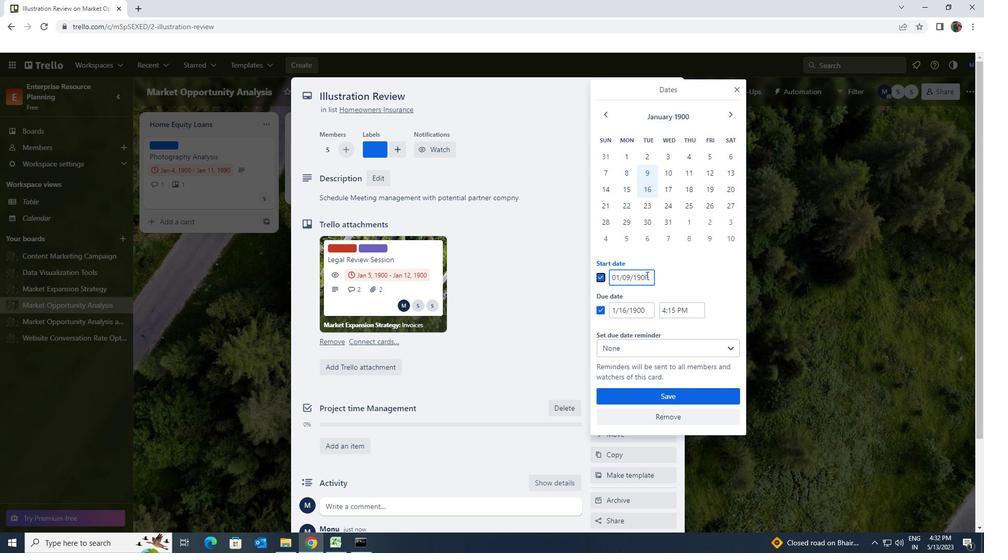 
Action: Mouse pressed left at (648, 275)
Screenshot: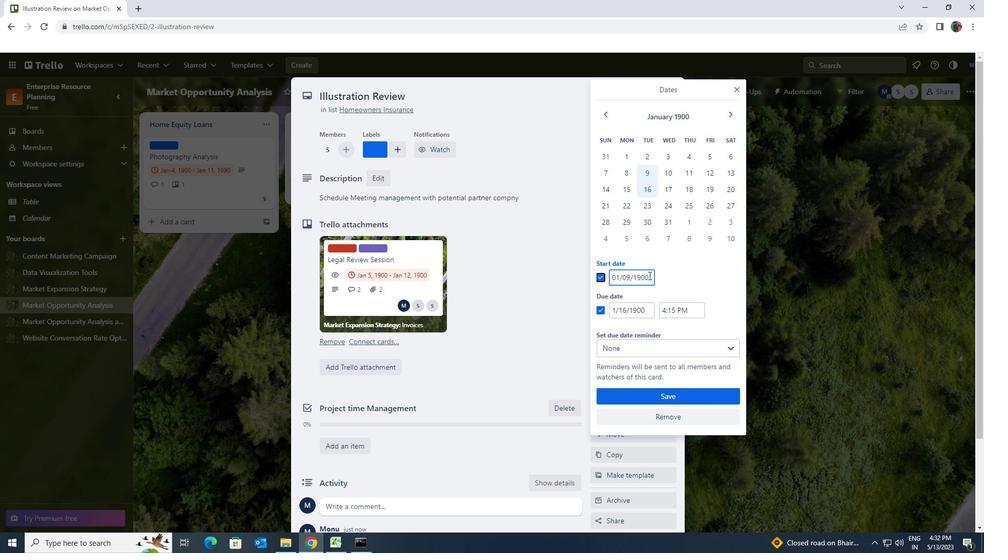 
Action: Mouse moved to (608, 290)
Screenshot: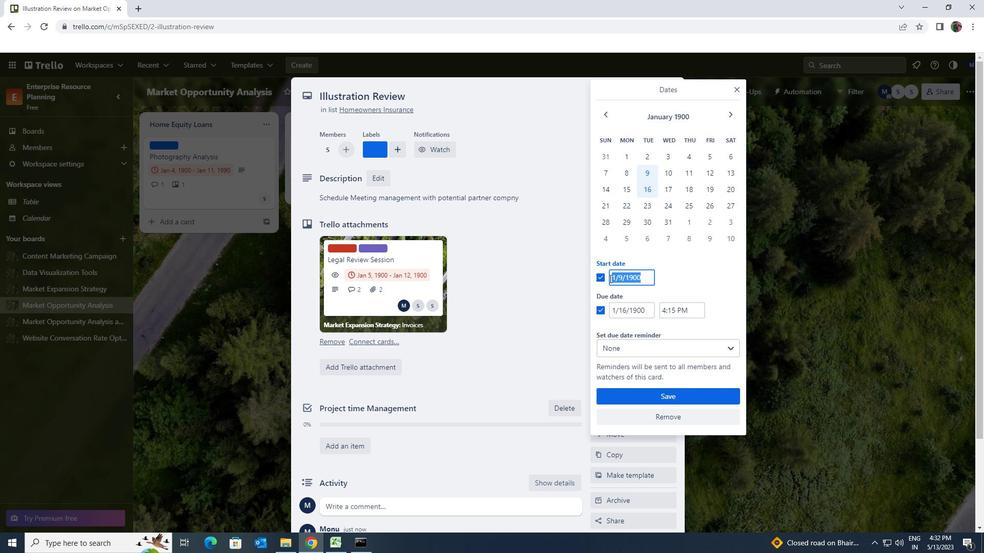 
Action: Key pressed 1/10/1900
Screenshot: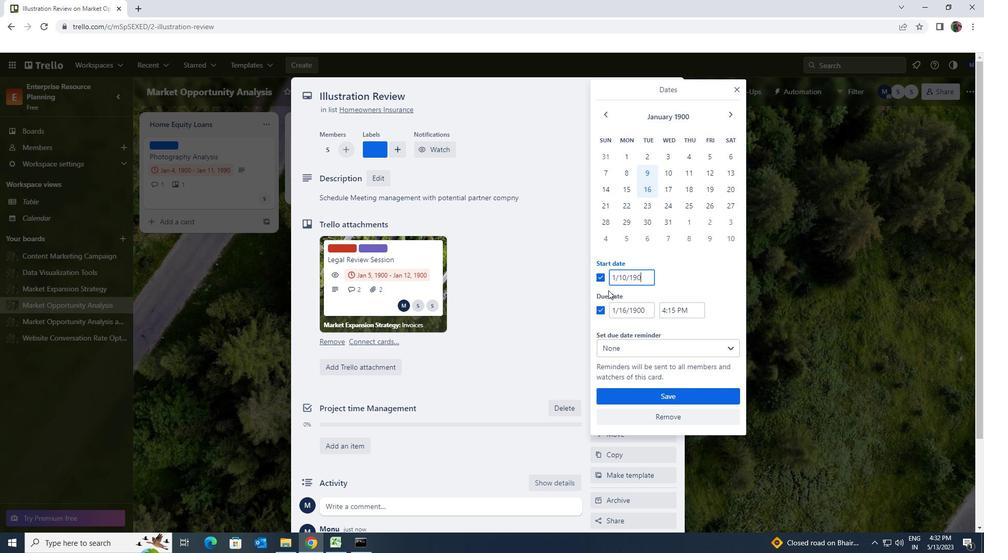 
Action: Mouse moved to (647, 309)
Screenshot: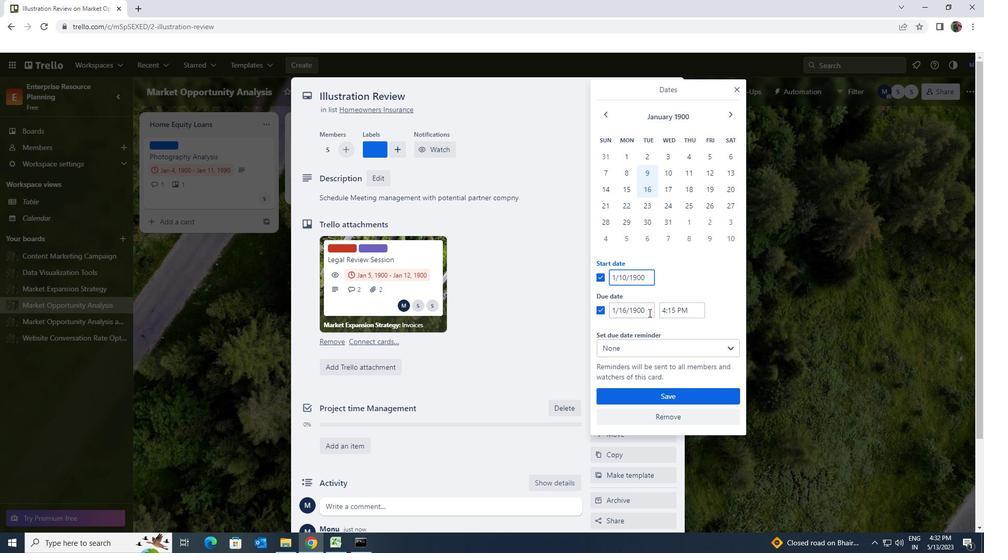 
Action: Mouse pressed left at (647, 309)
Screenshot: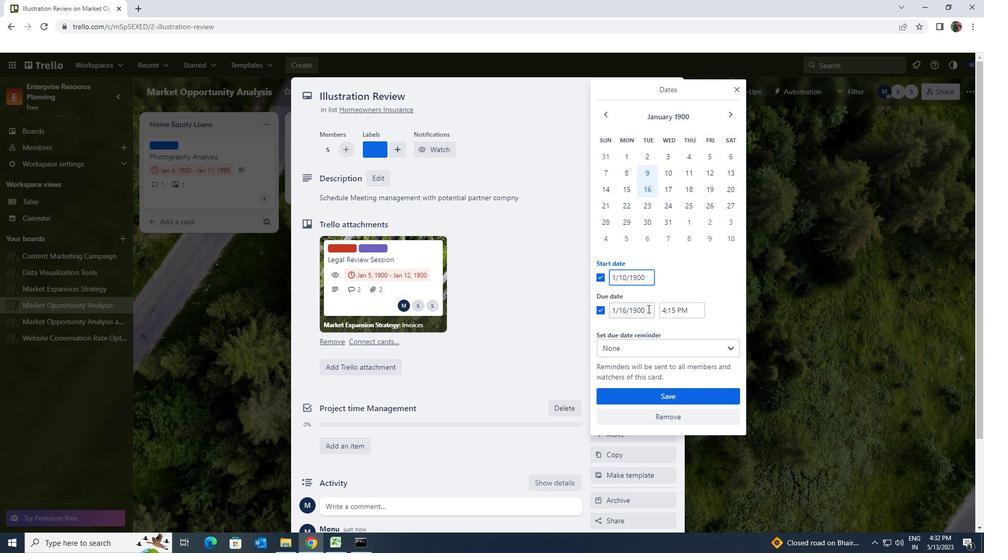 
Action: Mouse moved to (622, 322)
Screenshot: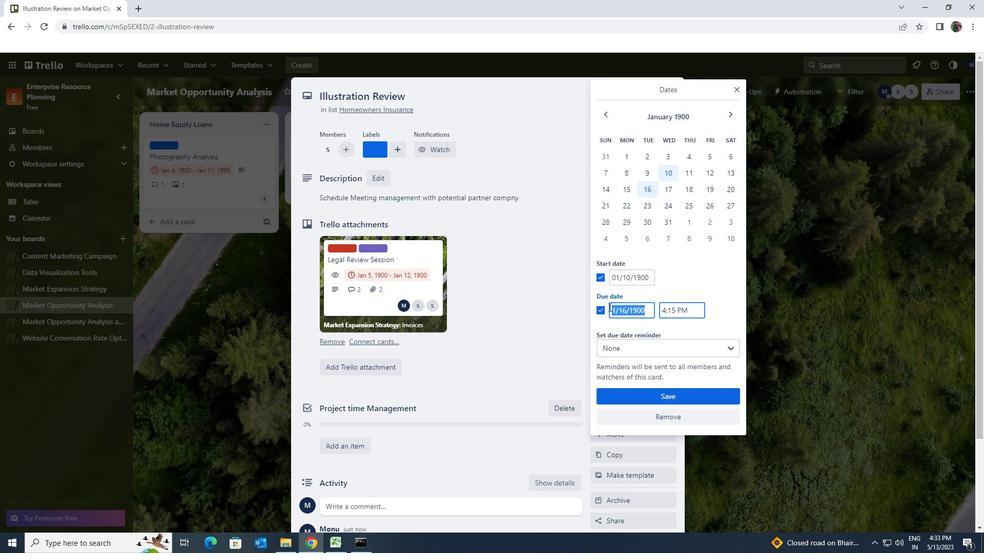 
Action: Key pressed 1/17/1900
Screenshot: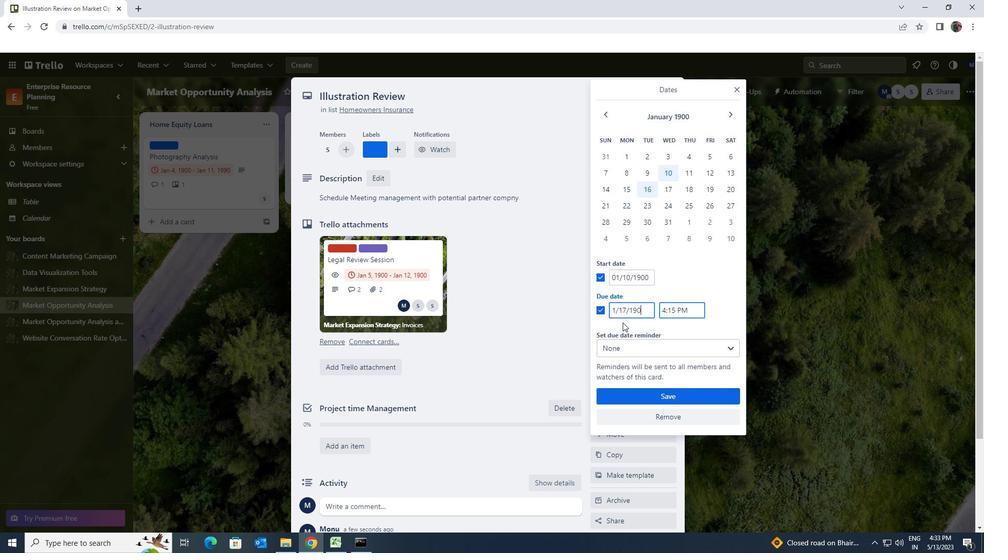 
Action: Mouse moved to (658, 395)
Screenshot: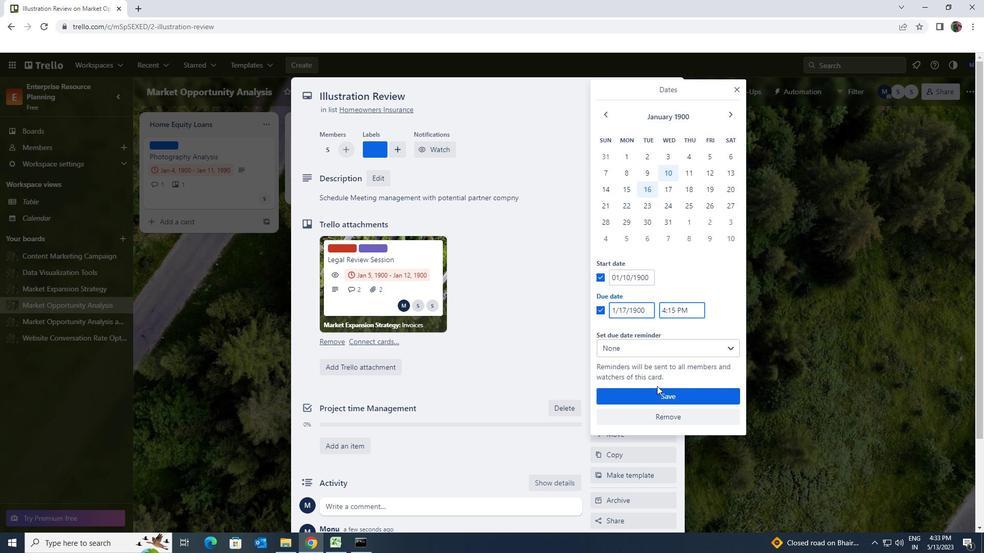 
Action: Mouse pressed left at (658, 395)
Screenshot: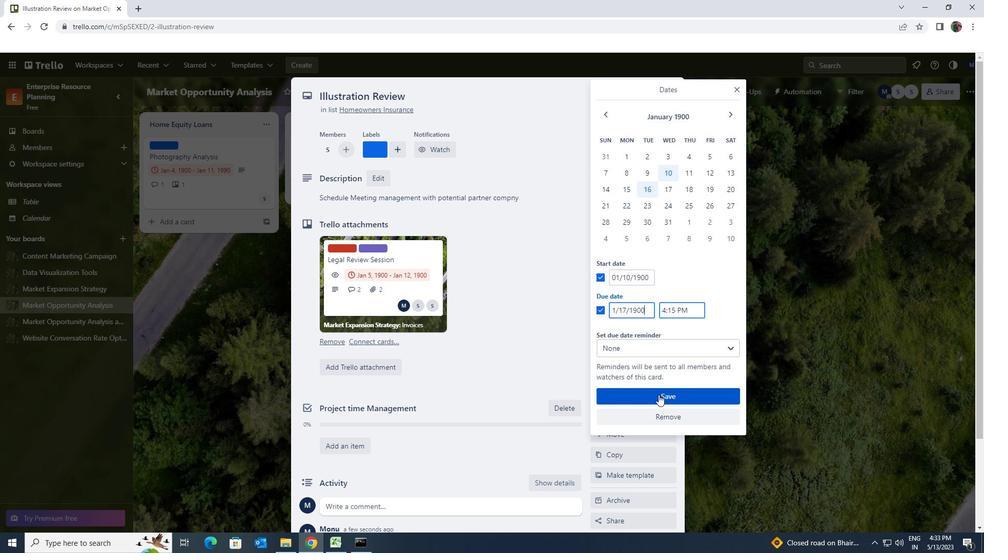 
